 Task: Look for space in Hasanpur, India from 11th June, 2023 to 17th June, 2023 for 1 adult in price range Rs.5000 to Rs.12000. Place can be private room with 1  bedroom having 1 bed and 1 bathroom. Property type can be house, flat, guest house, hotel. Booking option can be shelf check-in. Required host language is English.
Action: Mouse moved to (425, 98)
Screenshot: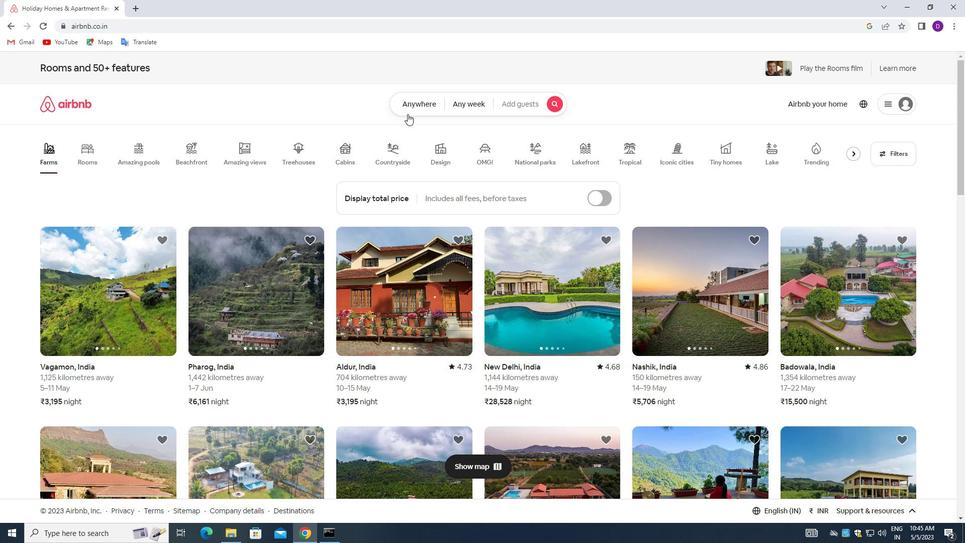 
Action: Mouse pressed left at (425, 98)
Screenshot: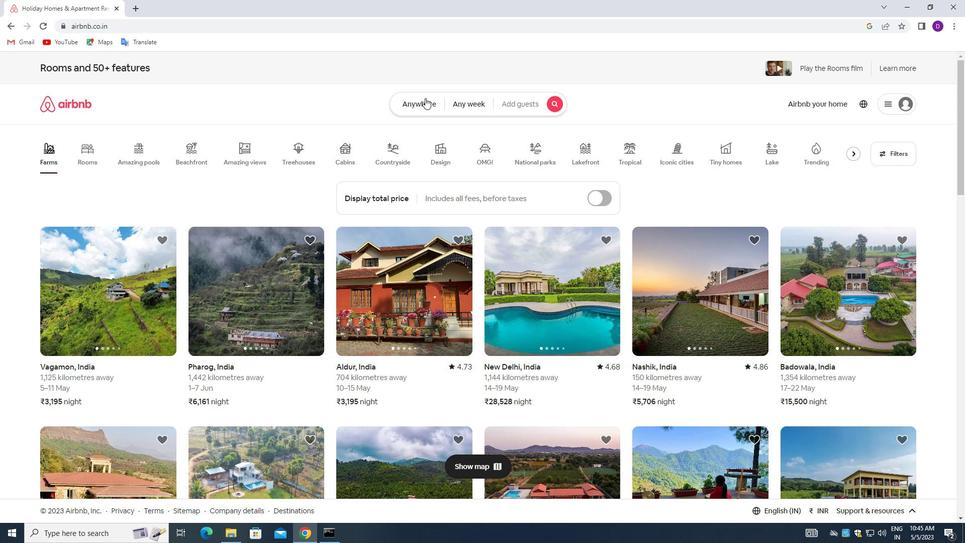 
Action: Mouse moved to (393, 140)
Screenshot: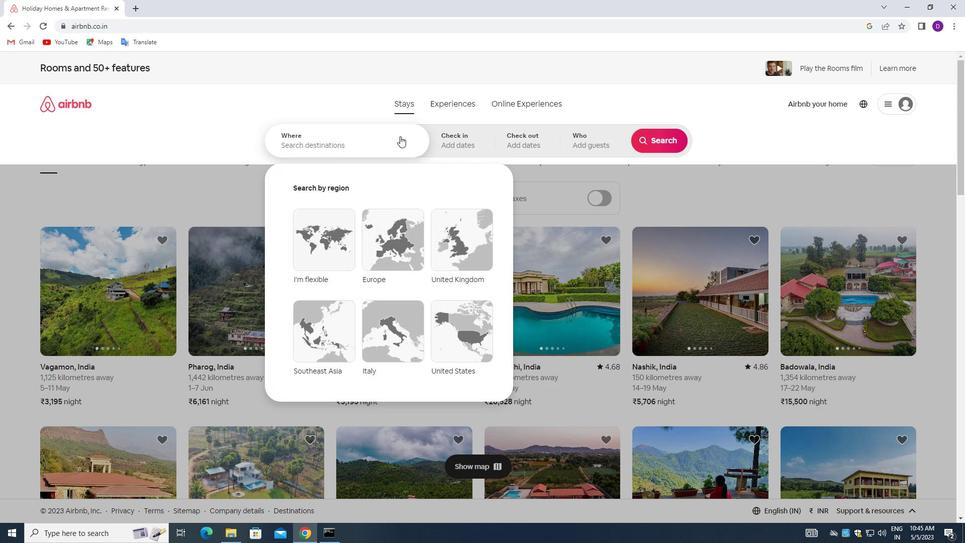 
Action: Mouse pressed left at (393, 140)
Screenshot: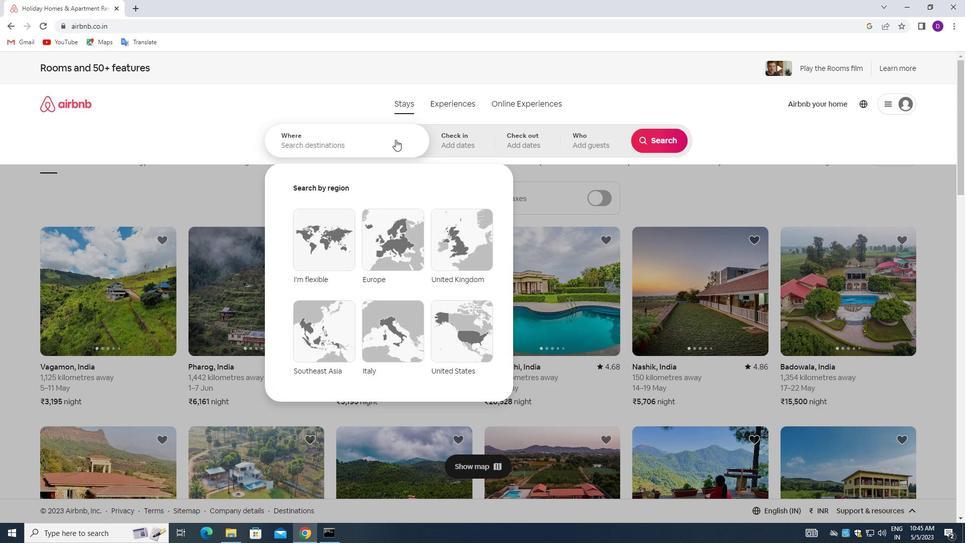
Action: Mouse moved to (239, 117)
Screenshot: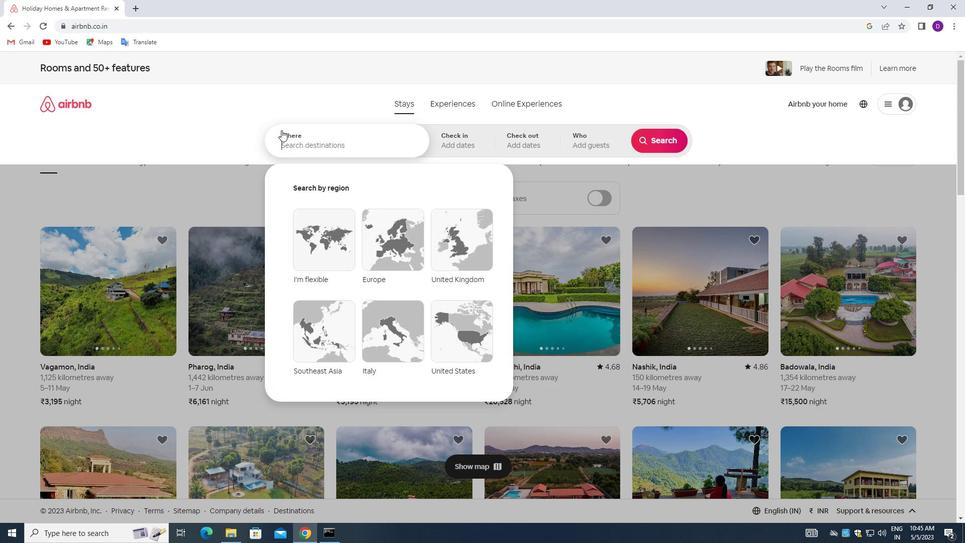 
Action: Key pressed <Key.shift>HASA
Screenshot: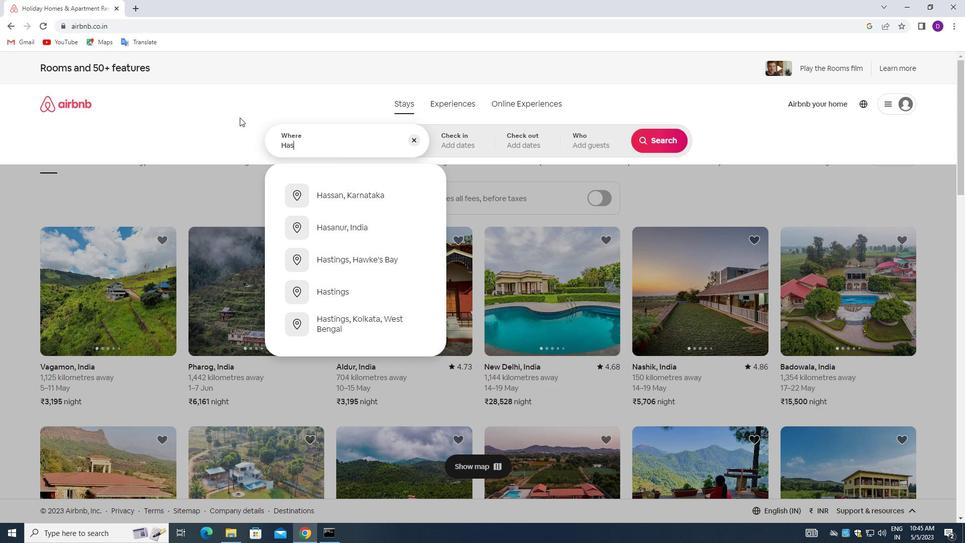 
Action: Mouse moved to (239, 117)
Screenshot: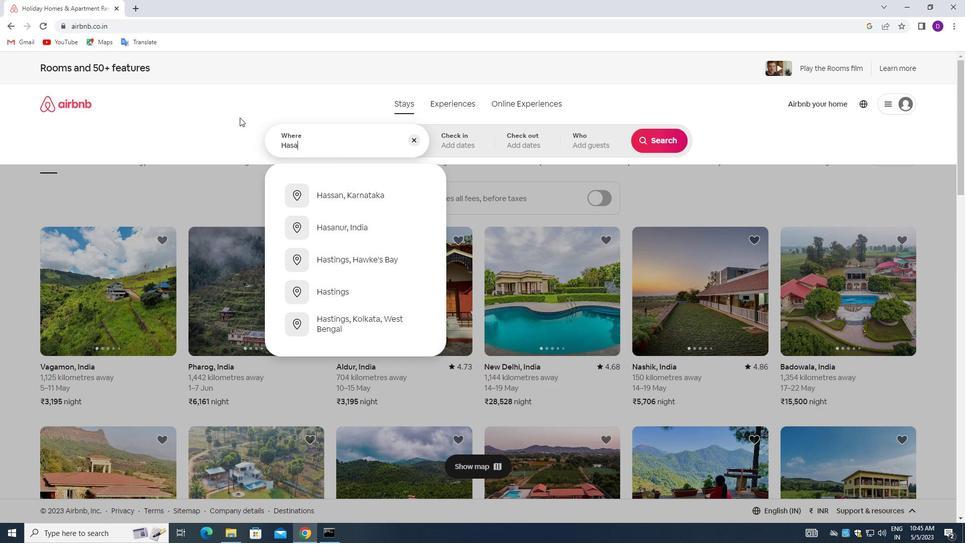 
Action: Key pressed NPUR,<Key.space><Key.shift>INDIA<Key.enter>
Screenshot: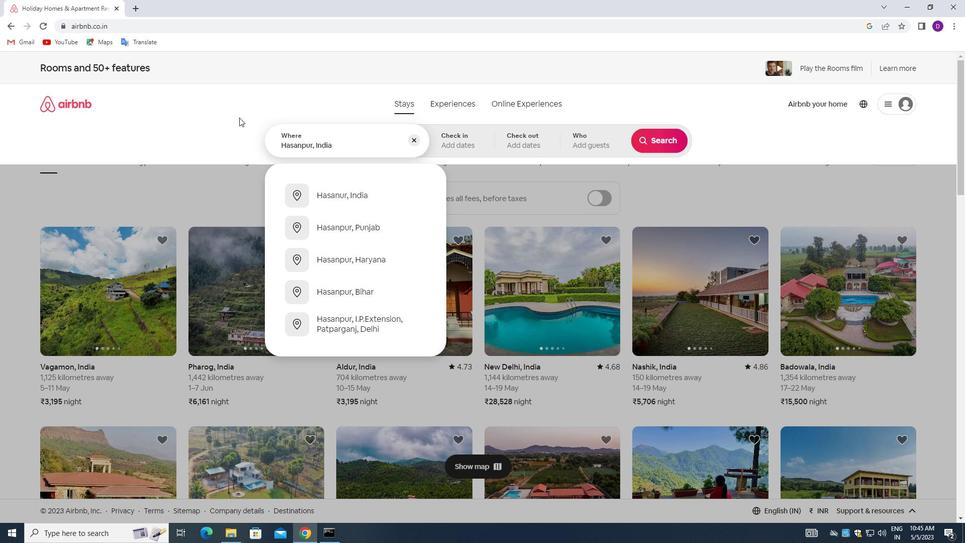 
Action: Mouse moved to (510, 309)
Screenshot: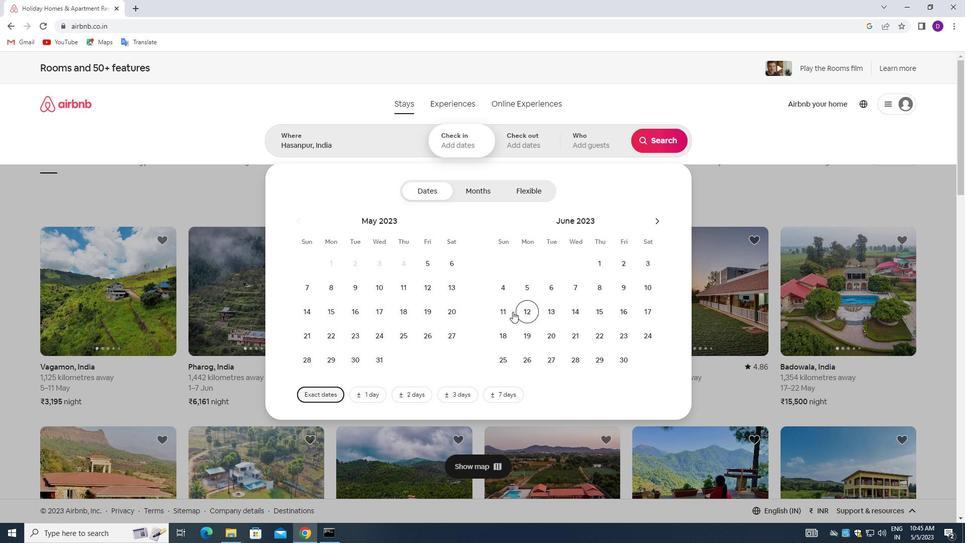 
Action: Mouse pressed left at (510, 309)
Screenshot: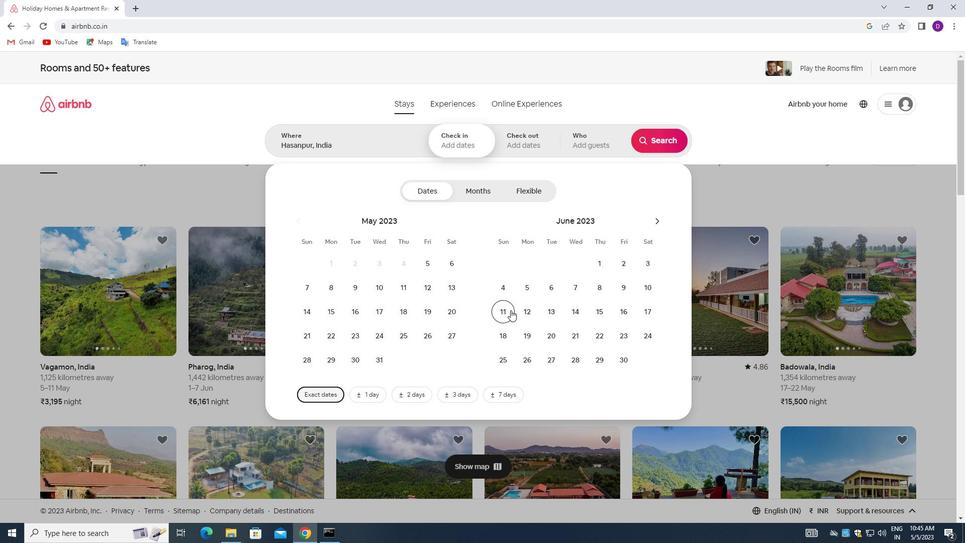 
Action: Mouse moved to (644, 314)
Screenshot: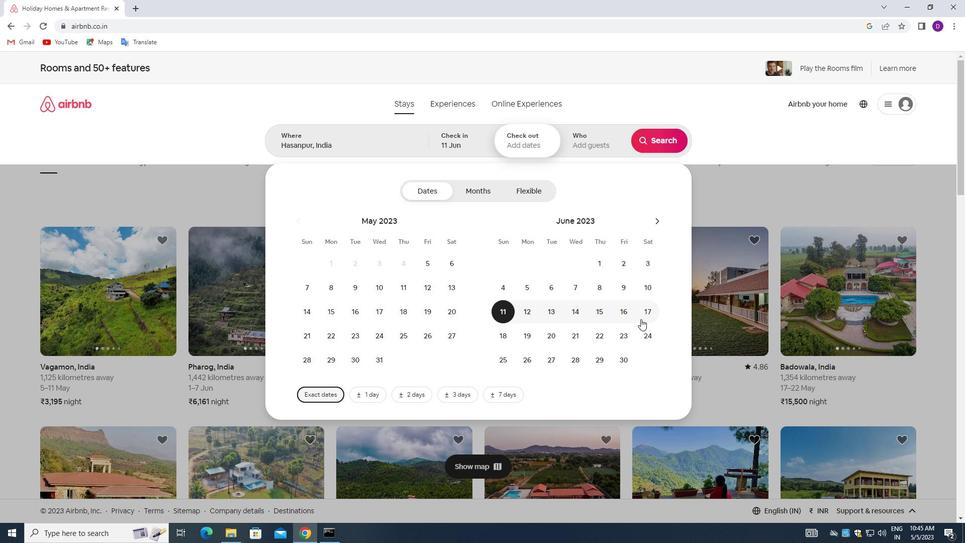 
Action: Mouse pressed left at (644, 314)
Screenshot: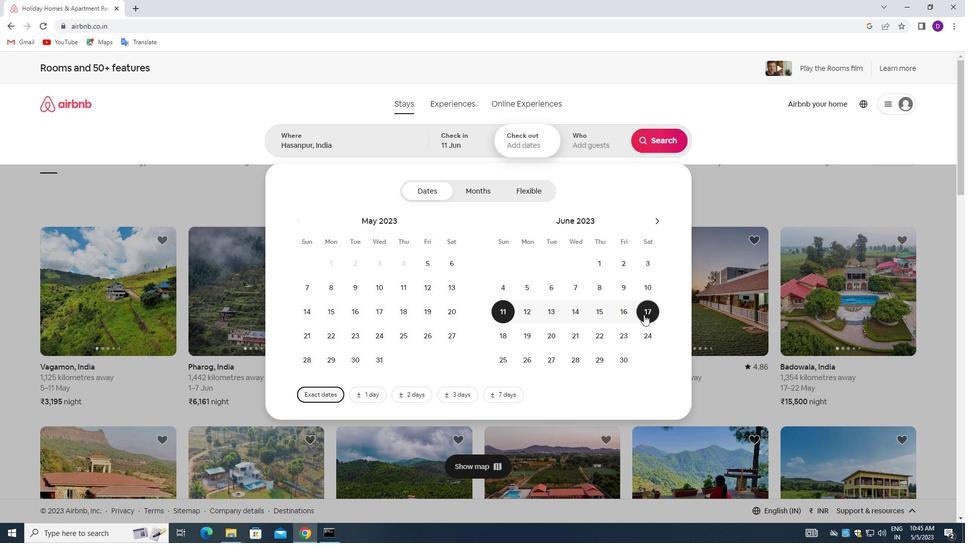 
Action: Mouse moved to (586, 143)
Screenshot: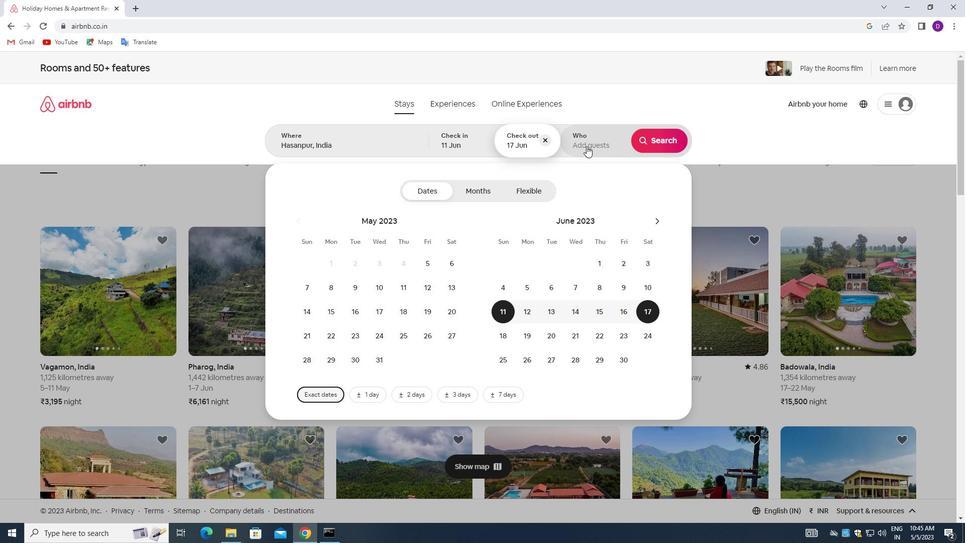 
Action: Mouse pressed left at (586, 143)
Screenshot: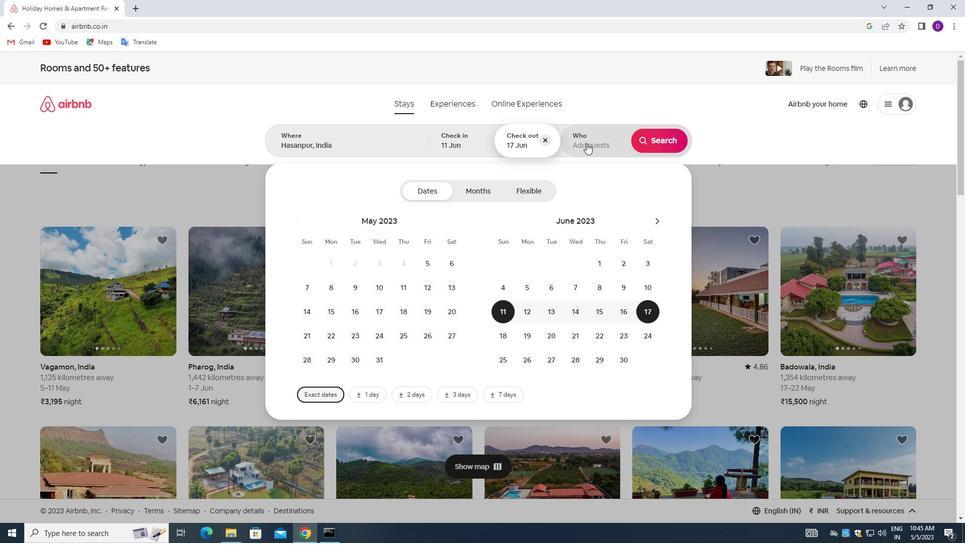 
Action: Mouse moved to (660, 194)
Screenshot: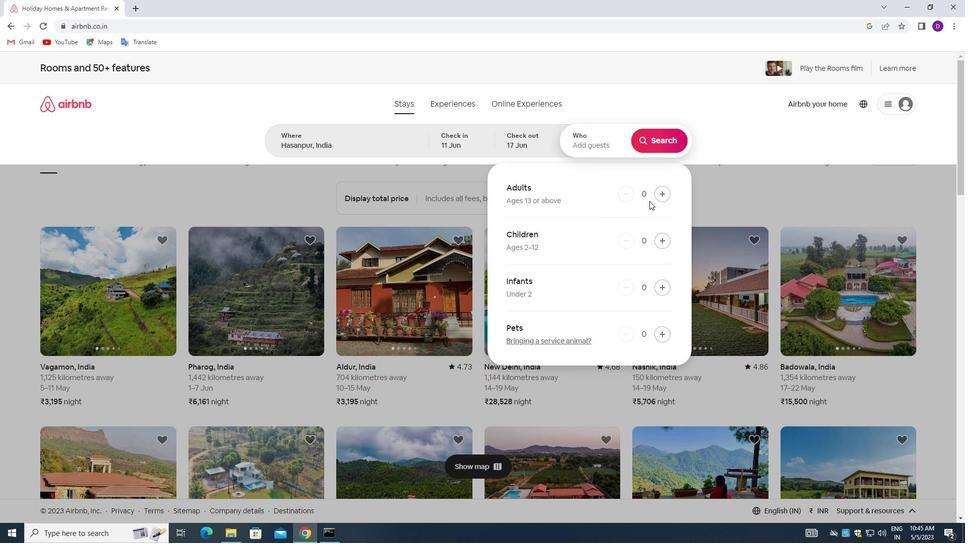 
Action: Mouse pressed left at (660, 194)
Screenshot: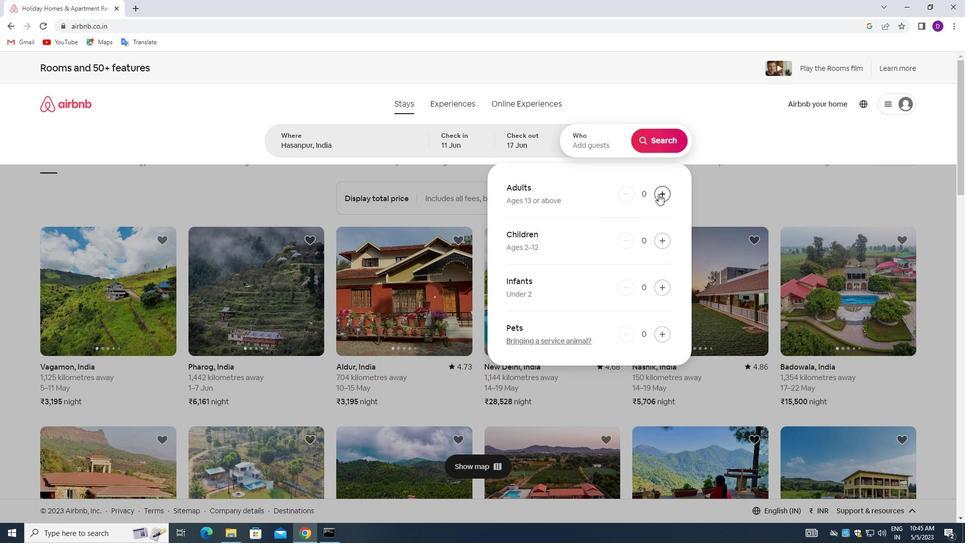 
Action: Mouse moved to (657, 143)
Screenshot: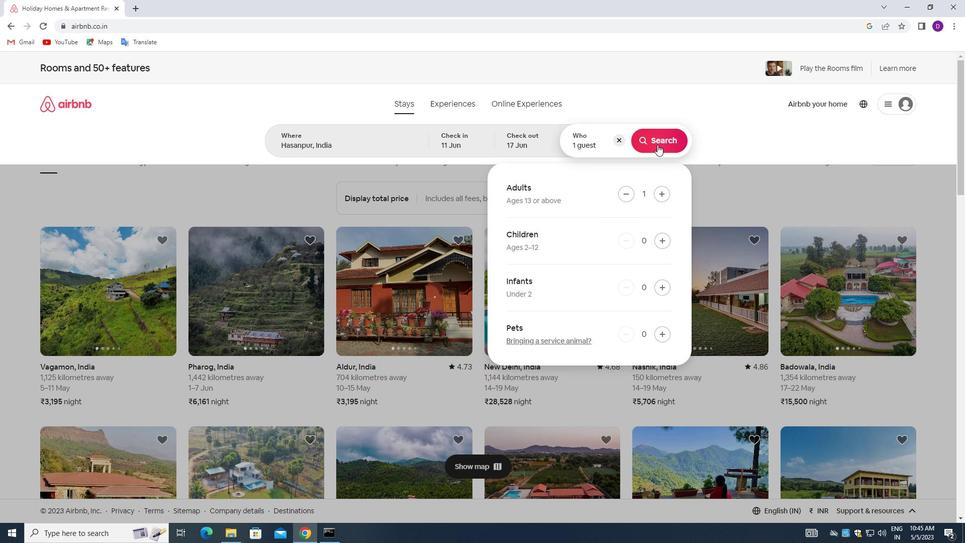 
Action: Mouse pressed left at (657, 143)
Screenshot: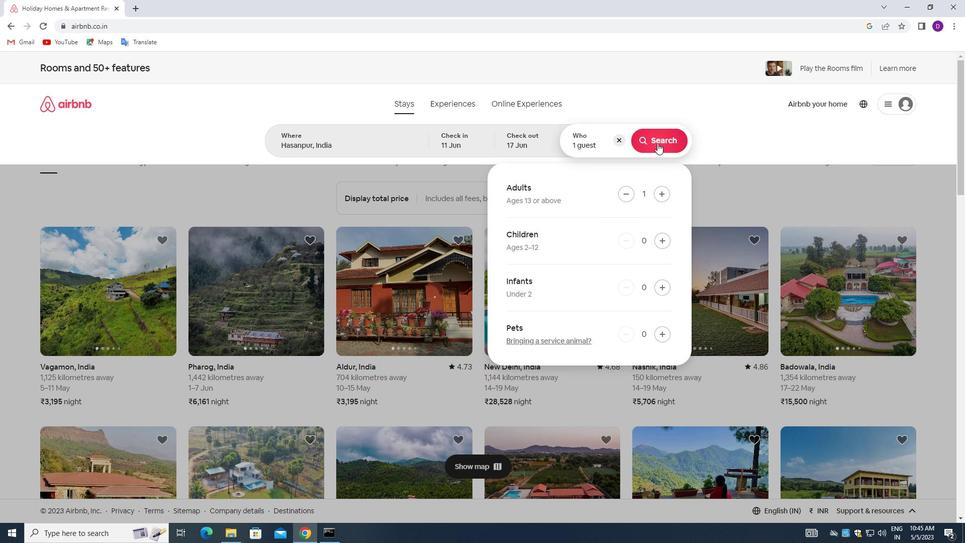 
Action: Mouse moved to (908, 107)
Screenshot: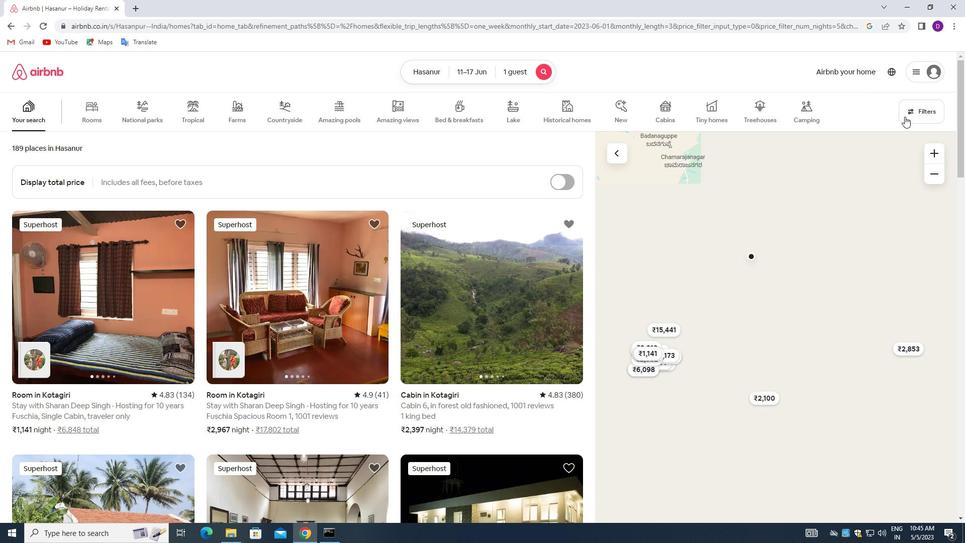 
Action: Mouse pressed left at (908, 107)
Screenshot: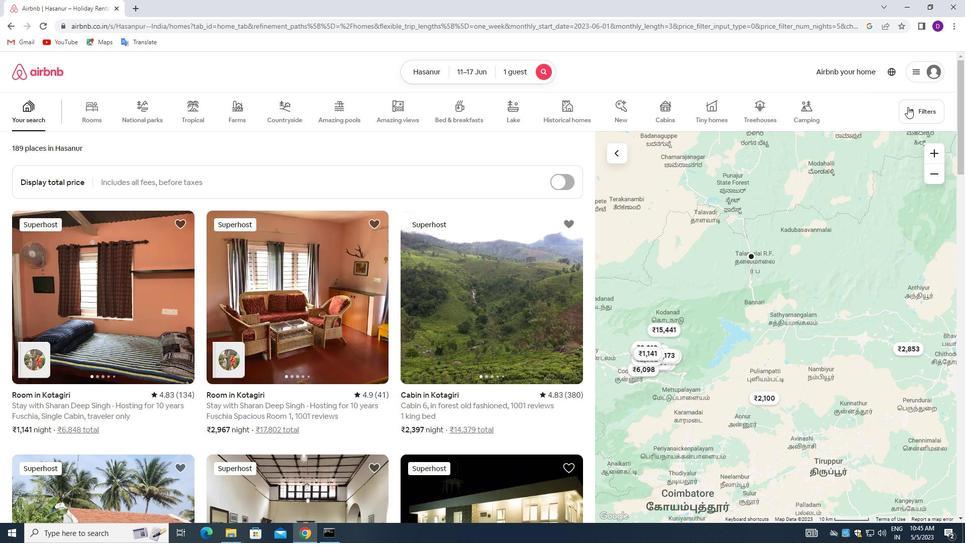 
Action: Mouse moved to (349, 355)
Screenshot: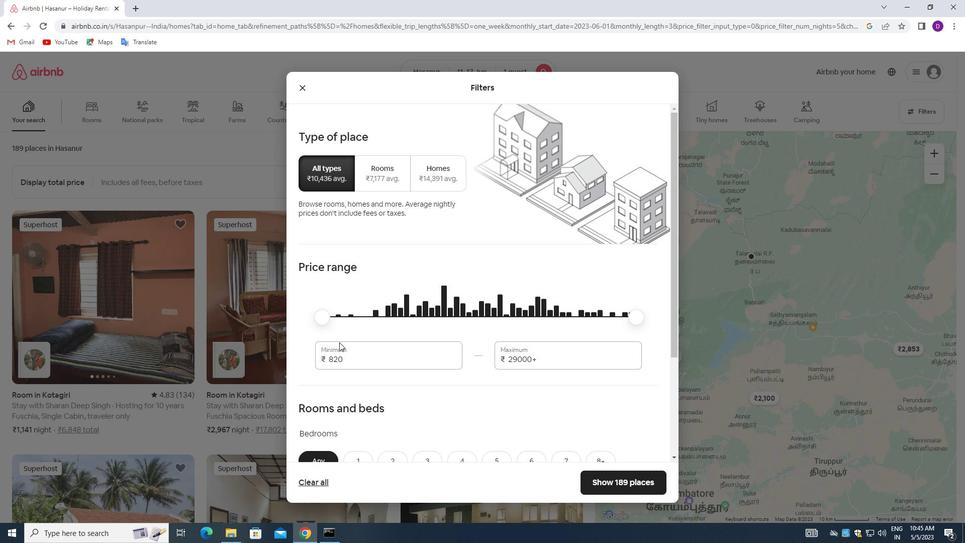 
Action: Mouse pressed left at (349, 355)
Screenshot: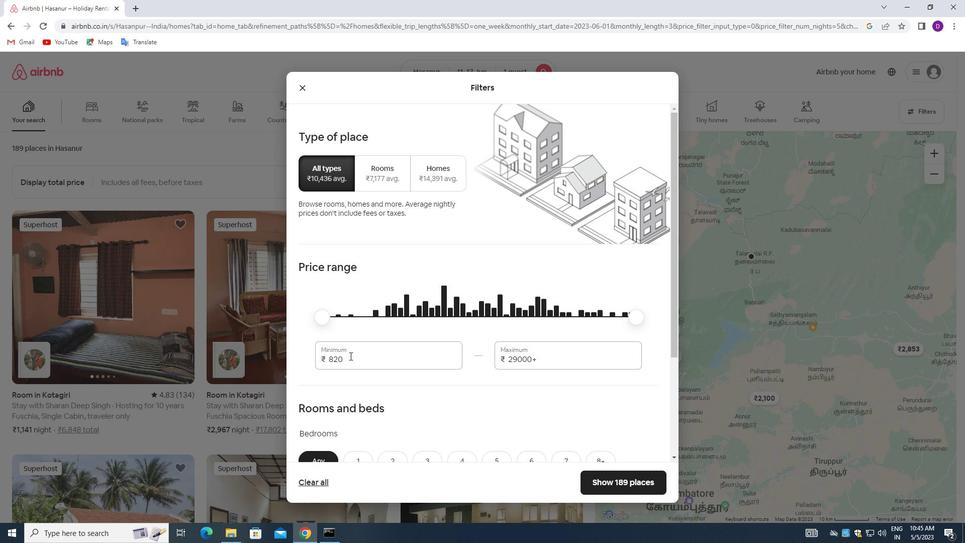 
Action: Mouse pressed left at (349, 355)
Screenshot: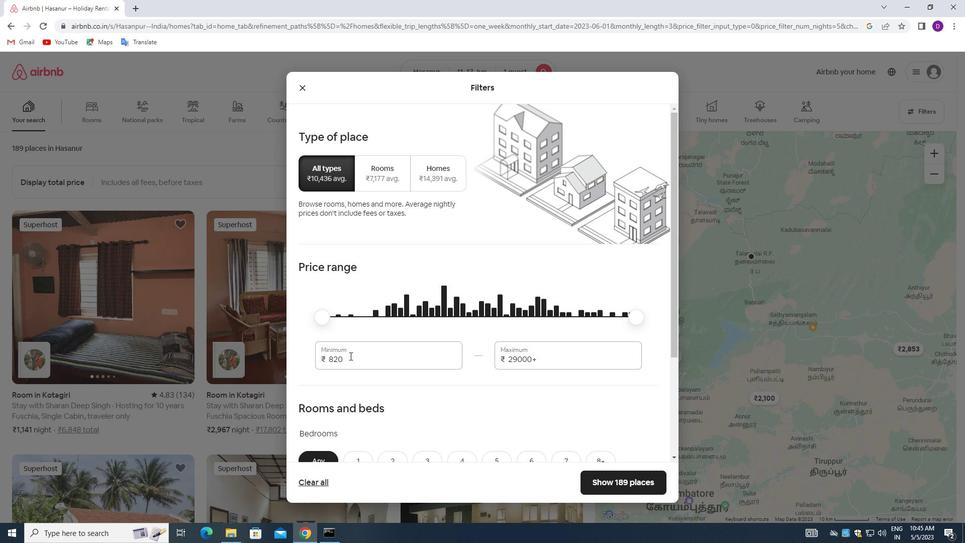 
Action: Key pressed 5000<Key.tab>12000
Screenshot: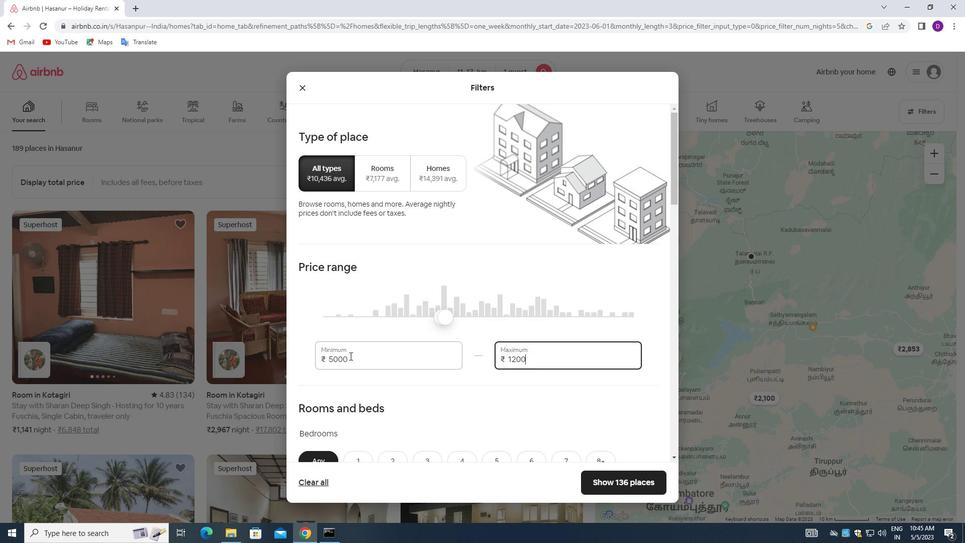 
Action: Mouse moved to (367, 382)
Screenshot: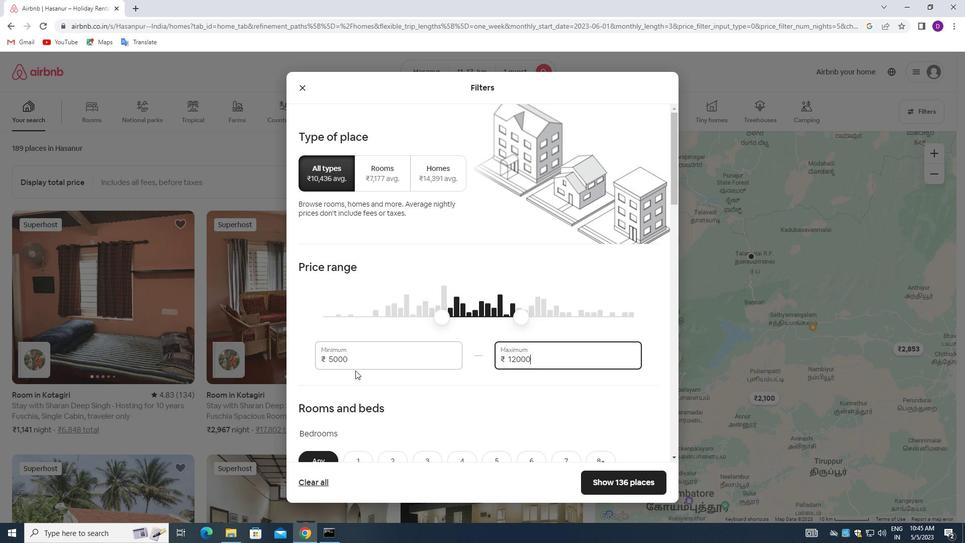 
Action: Mouse scrolled (367, 382) with delta (0, 0)
Screenshot: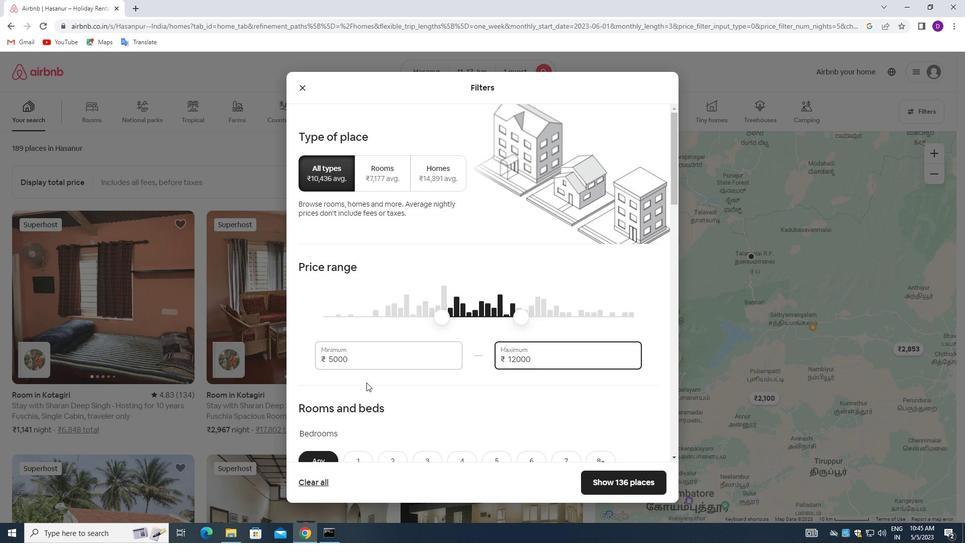 
Action: Mouse scrolled (367, 382) with delta (0, 0)
Screenshot: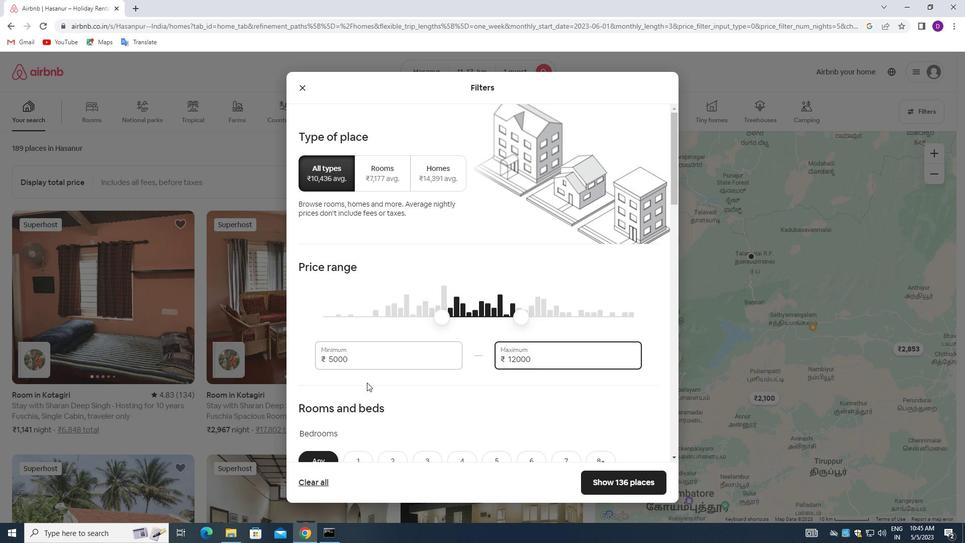 
Action: Mouse moved to (373, 382)
Screenshot: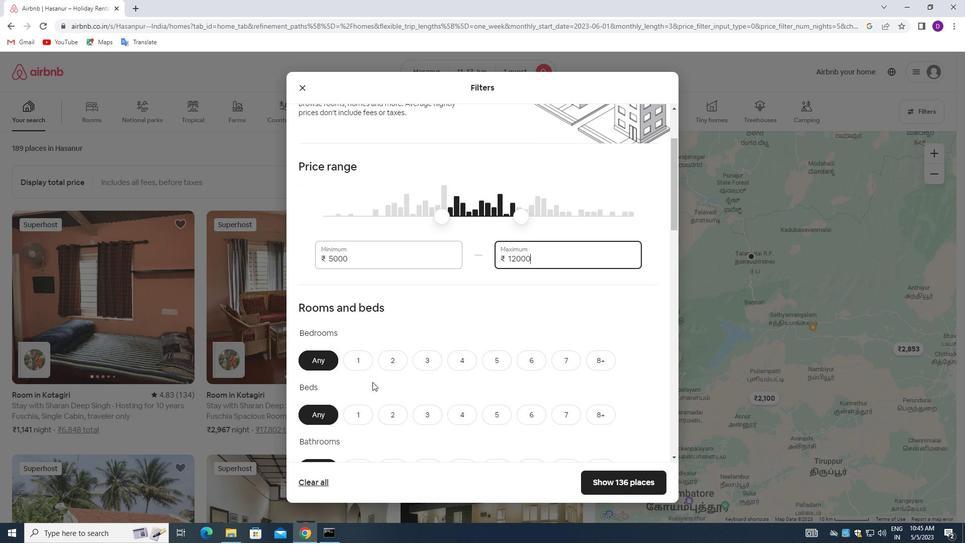 
Action: Mouse scrolled (373, 381) with delta (0, 0)
Screenshot: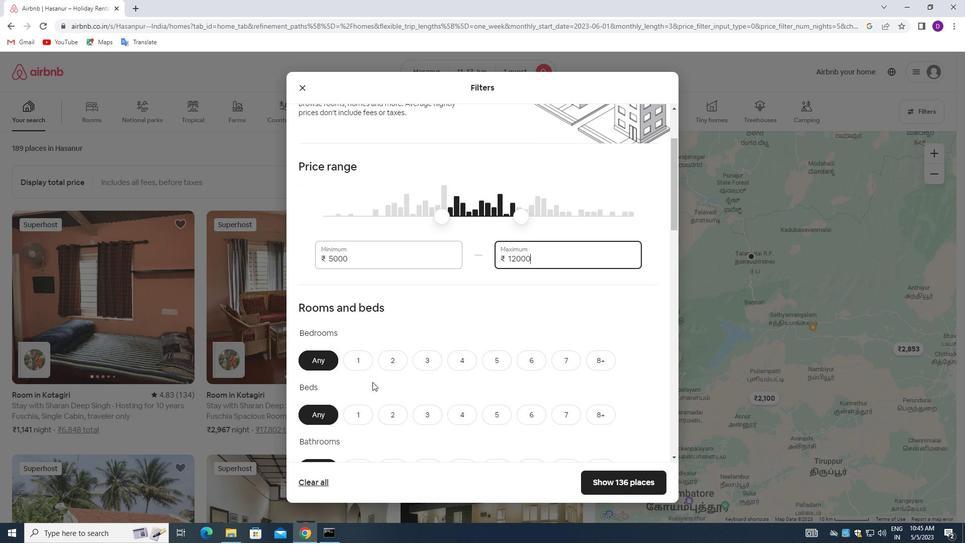 
Action: Mouse scrolled (373, 381) with delta (0, 0)
Screenshot: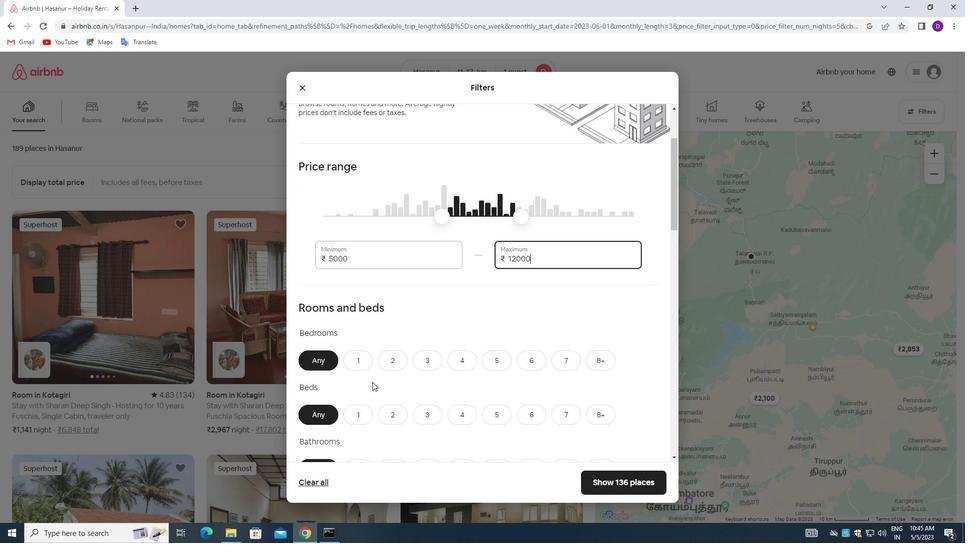 
Action: Mouse scrolled (373, 381) with delta (0, 0)
Screenshot: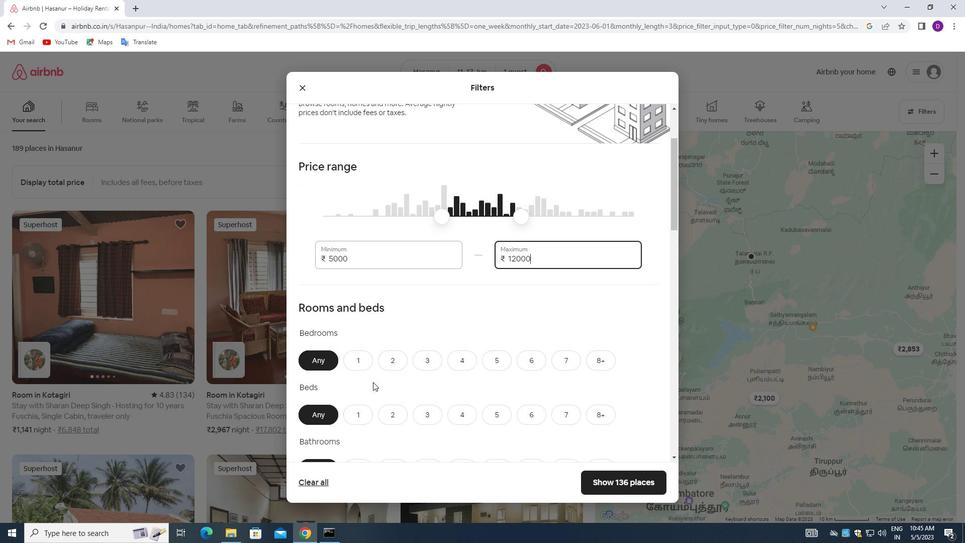 
Action: Mouse moved to (353, 215)
Screenshot: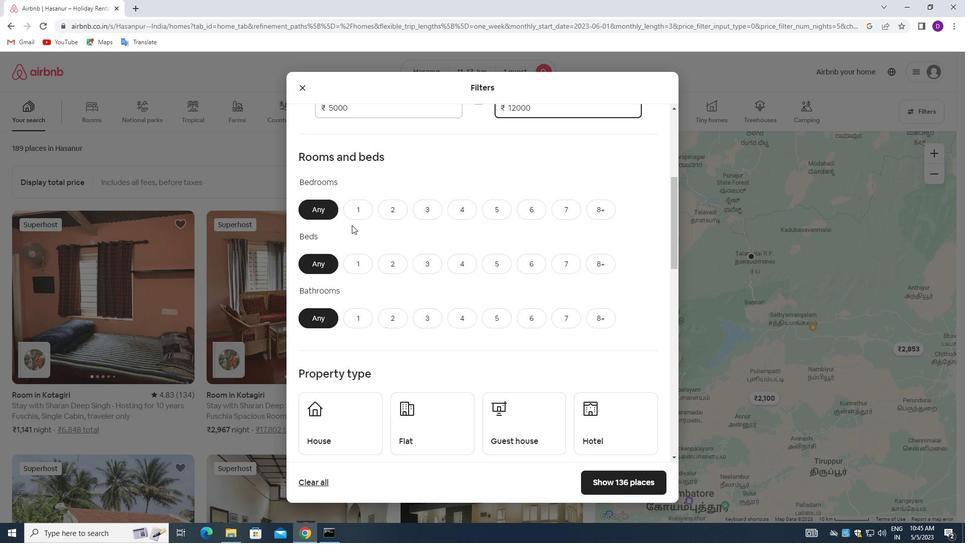 
Action: Mouse pressed left at (353, 215)
Screenshot: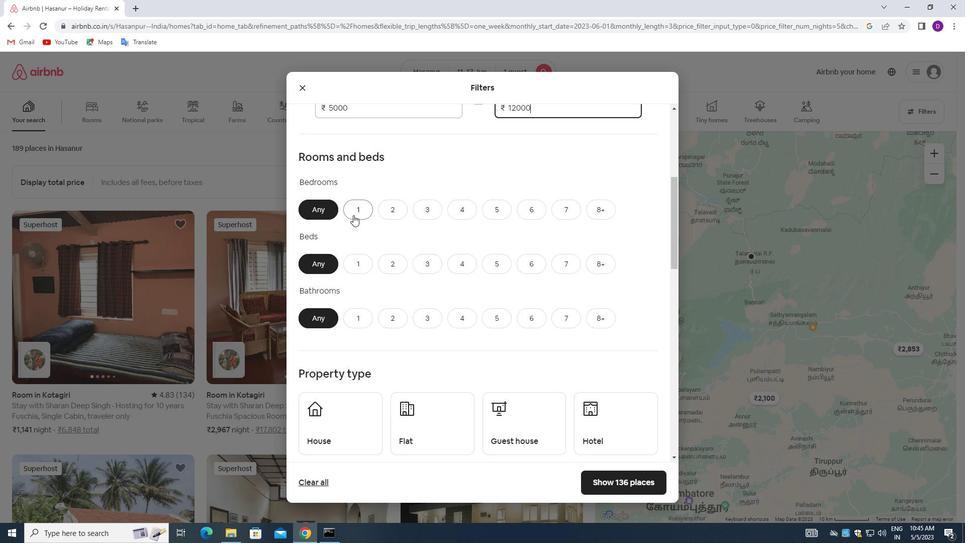 
Action: Mouse moved to (367, 263)
Screenshot: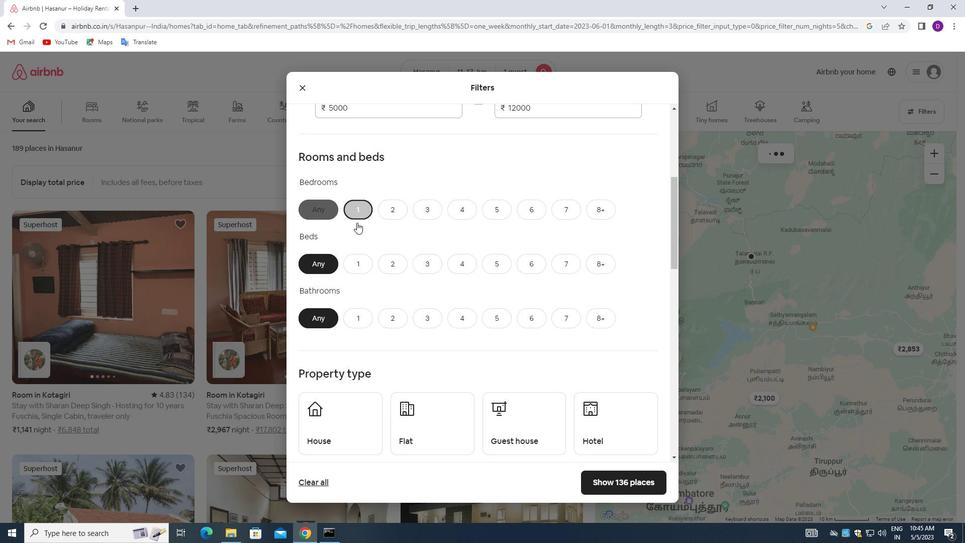
Action: Mouse pressed left at (367, 263)
Screenshot: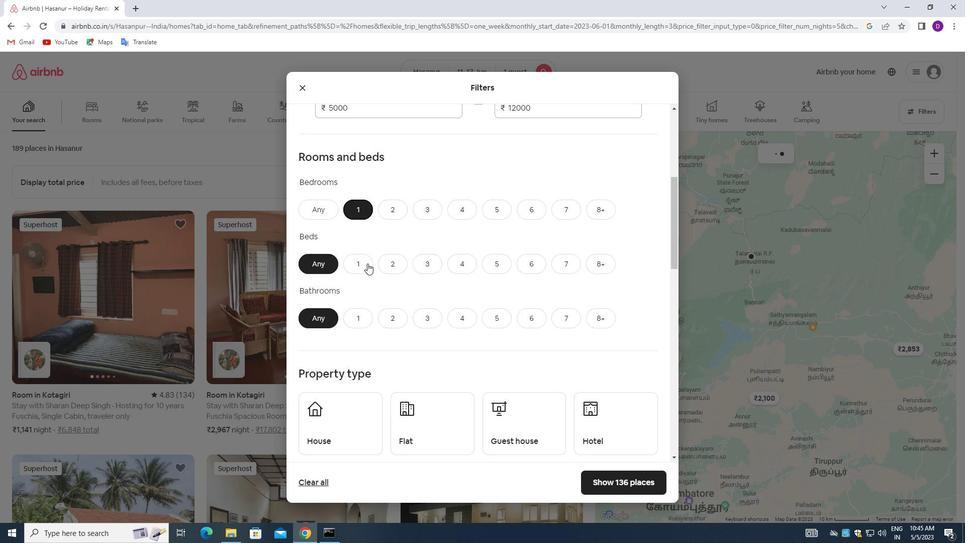 
Action: Mouse moved to (359, 315)
Screenshot: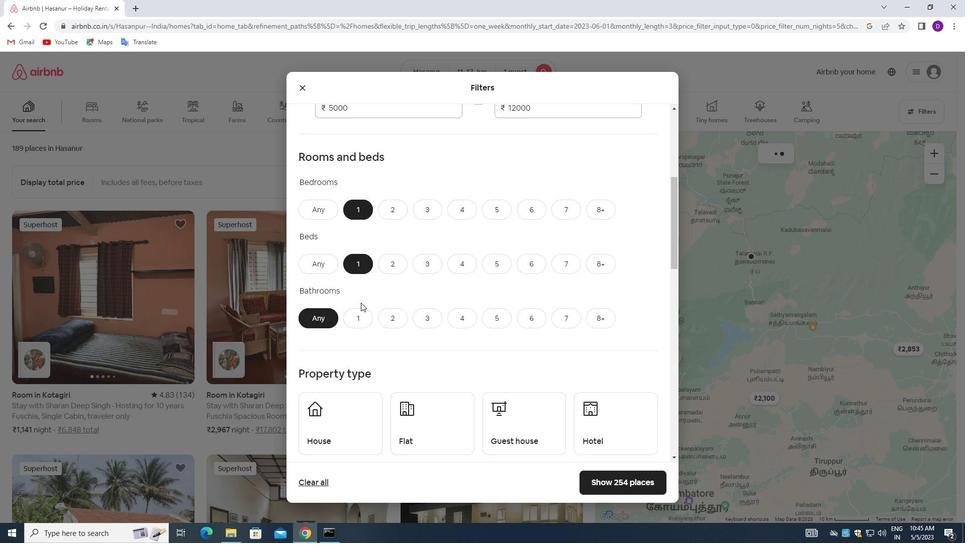 
Action: Mouse pressed left at (359, 315)
Screenshot: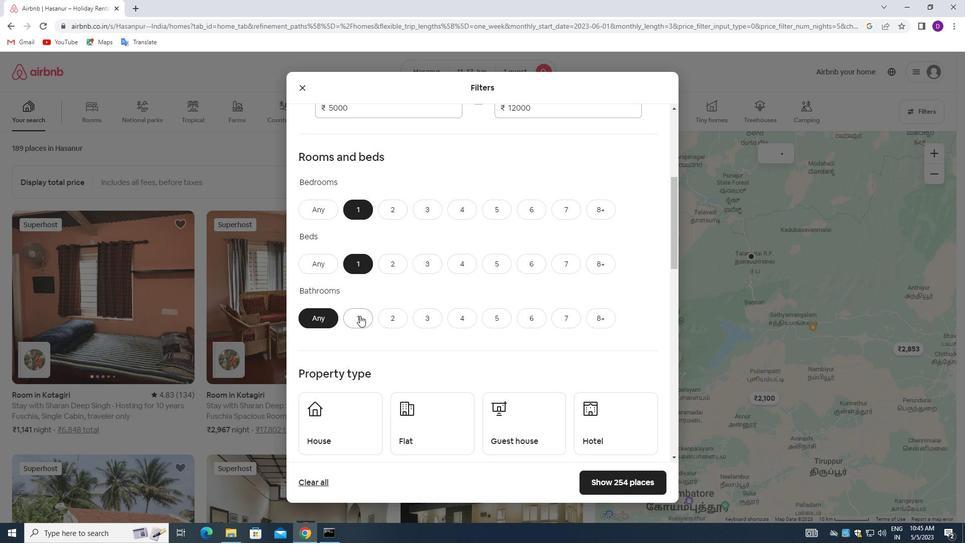 
Action: Mouse moved to (409, 297)
Screenshot: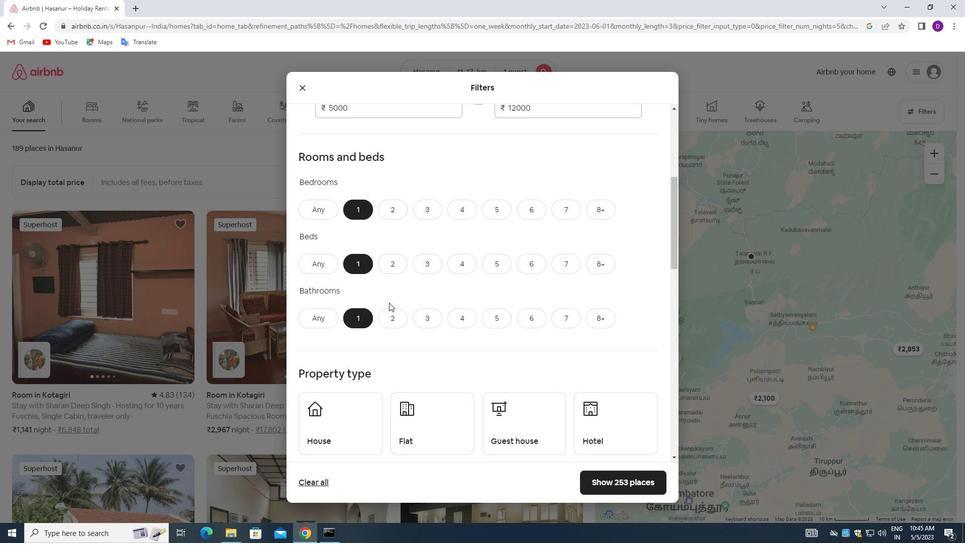 
Action: Mouse scrolled (409, 296) with delta (0, 0)
Screenshot: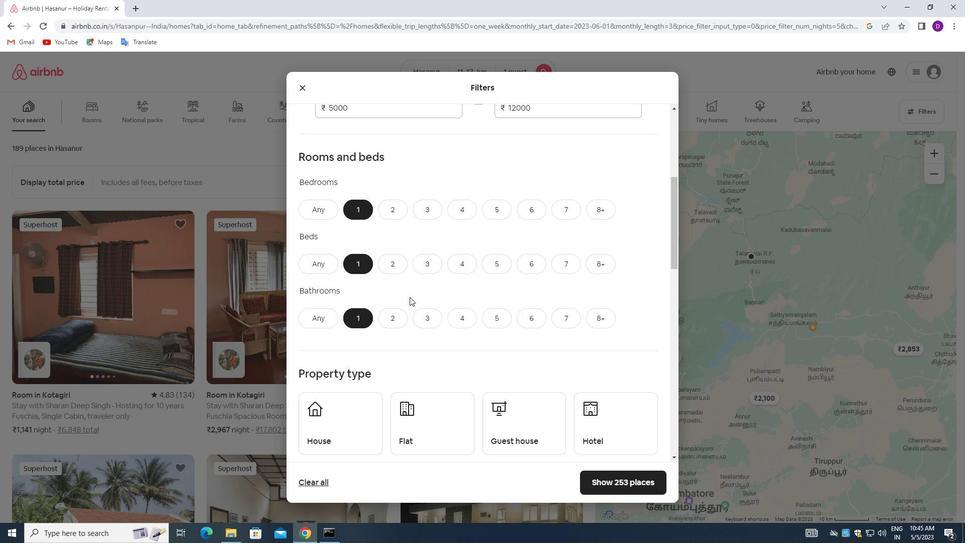 
Action: Mouse scrolled (409, 296) with delta (0, 0)
Screenshot: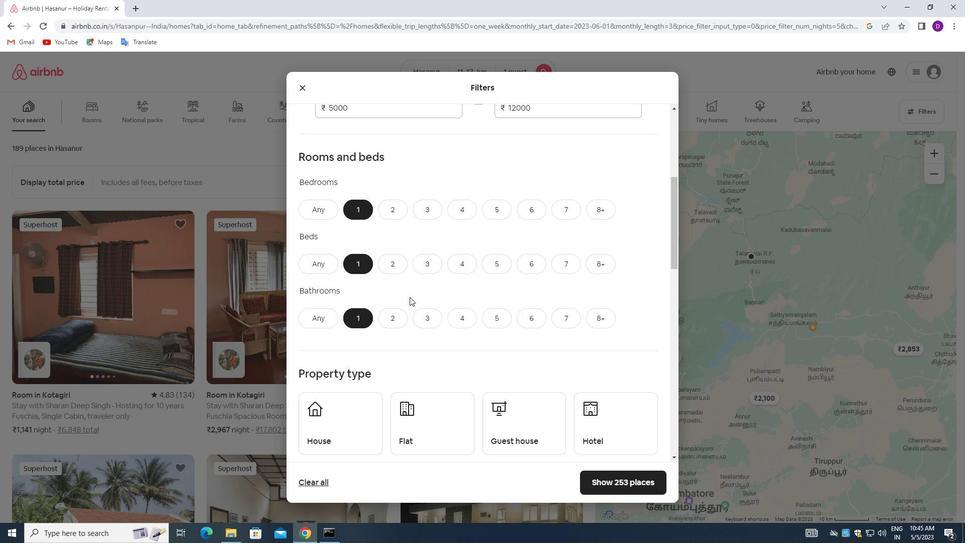 
Action: Mouse scrolled (409, 296) with delta (0, 0)
Screenshot: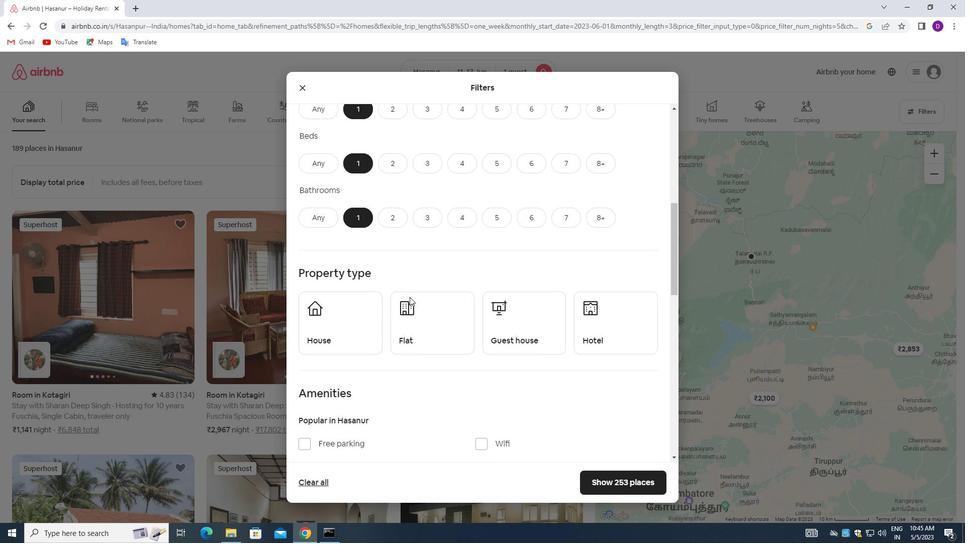 
Action: Mouse scrolled (409, 296) with delta (0, 0)
Screenshot: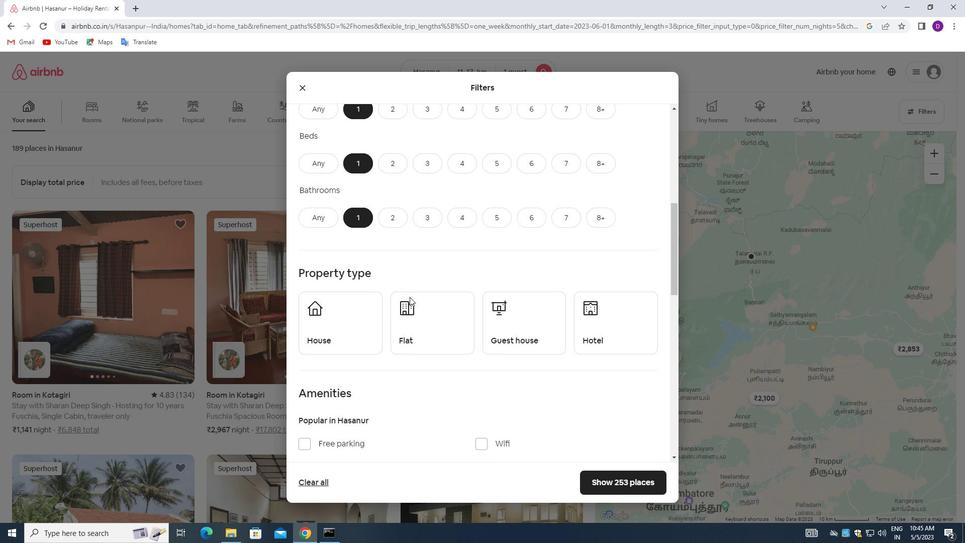 
Action: Mouse moved to (331, 245)
Screenshot: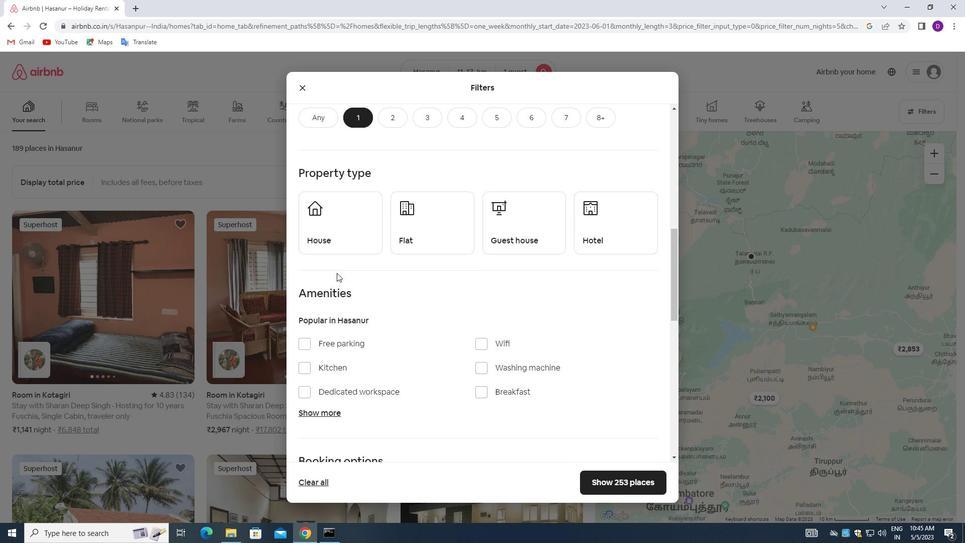 
Action: Mouse pressed left at (331, 245)
Screenshot: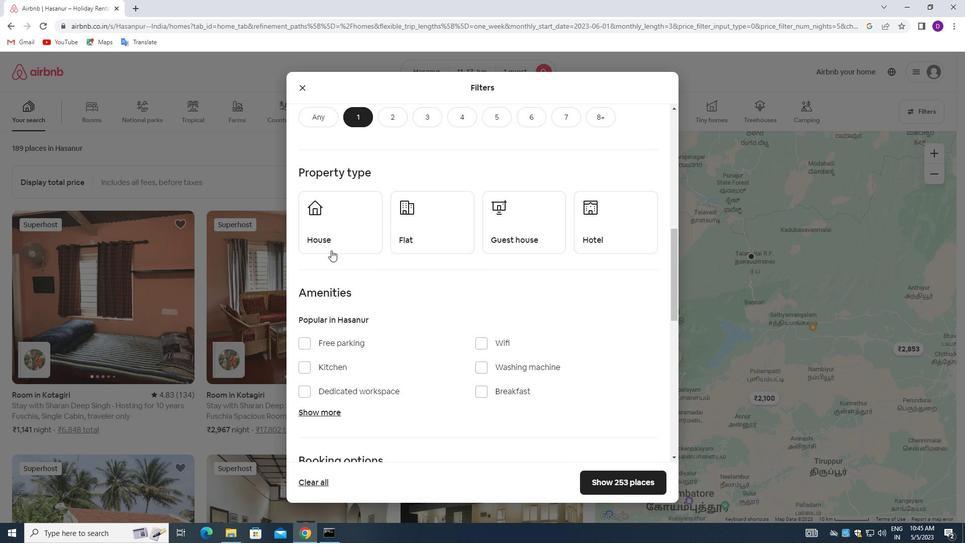 
Action: Mouse moved to (413, 230)
Screenshot: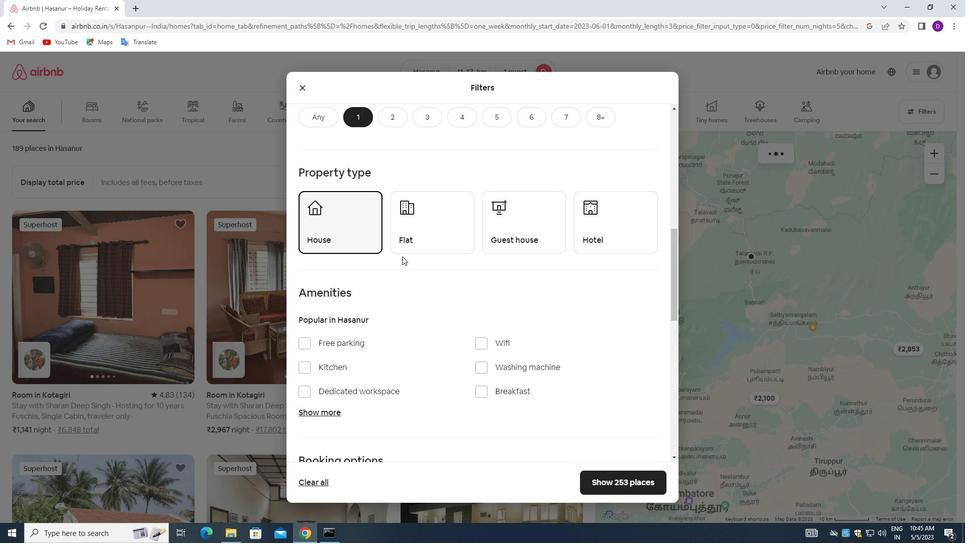
Action: Mouse pressed left at (413, 230)
Screenshot: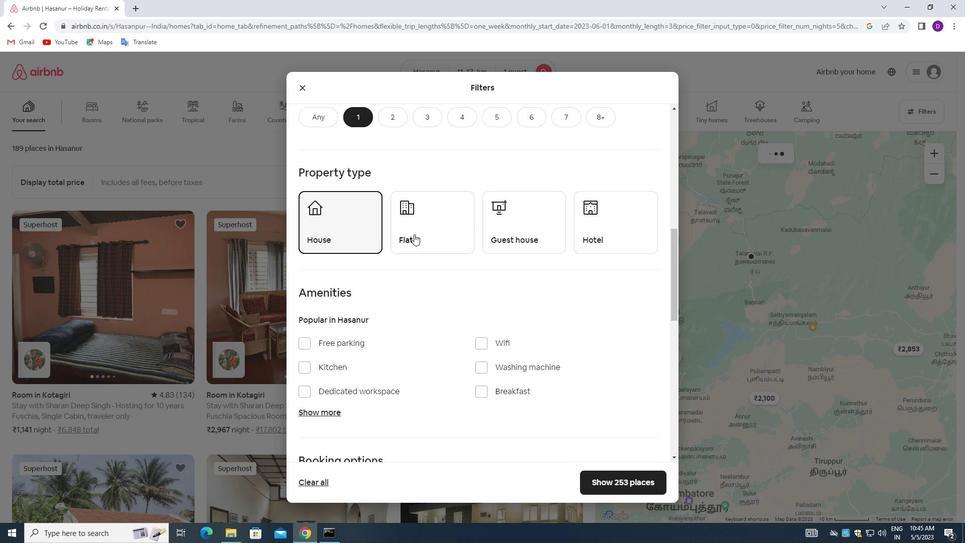 
Action: Mouse moved to (507, 226)
Screenshot: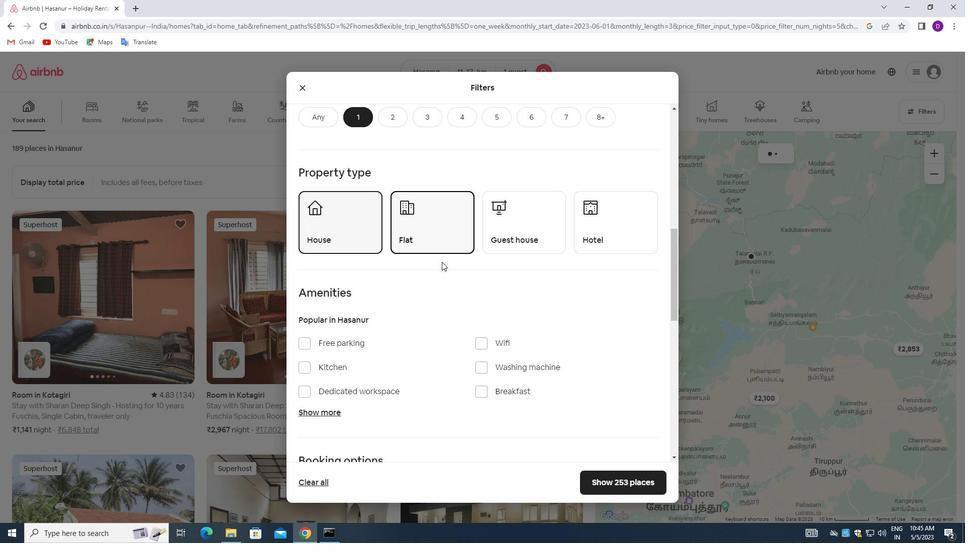 
Action: Mouse pressed left at (507, 226)
Screenshot: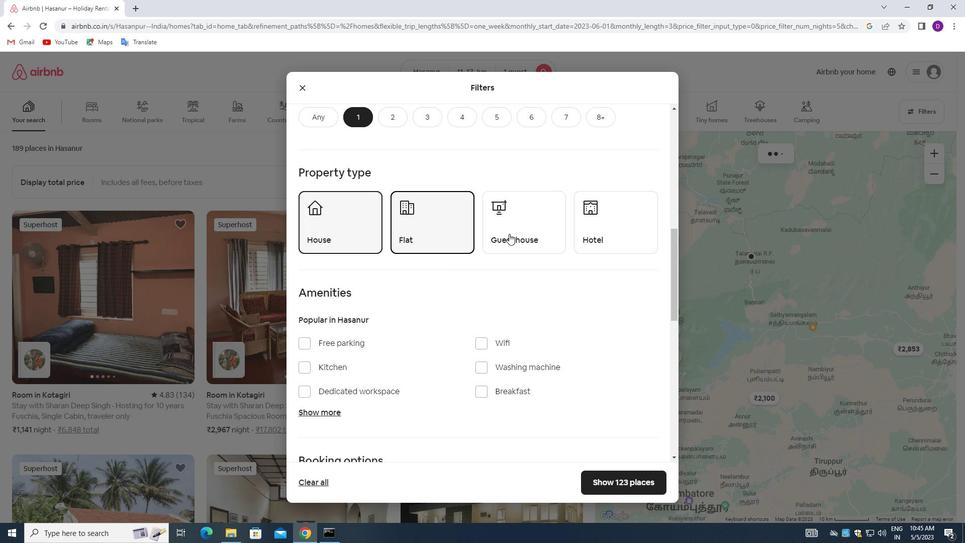
Action: Mouse moved to (588, 227)
Screenshot: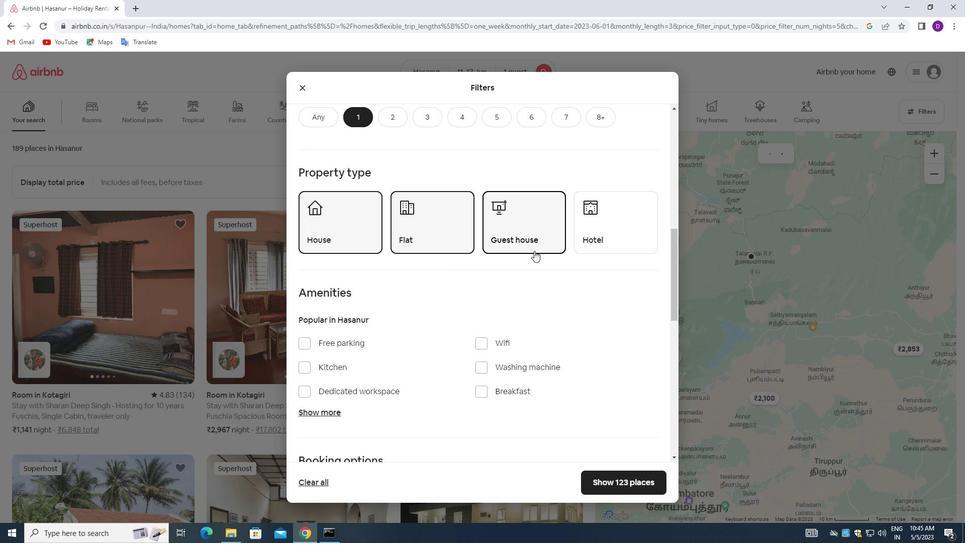 
Action: Mouse pressed left at (588, 227)
Screenshot: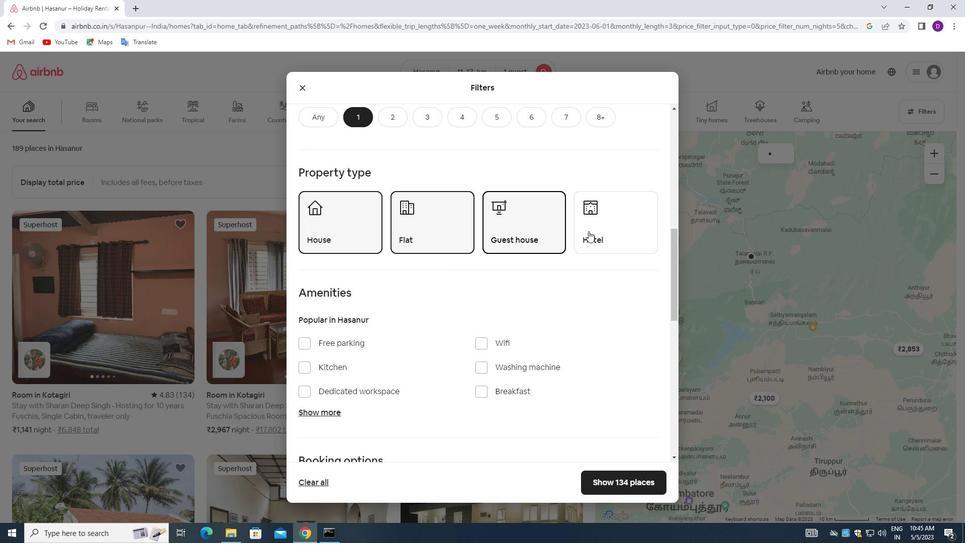 
Action: Mouse moved to (423, 292)
Screenshot: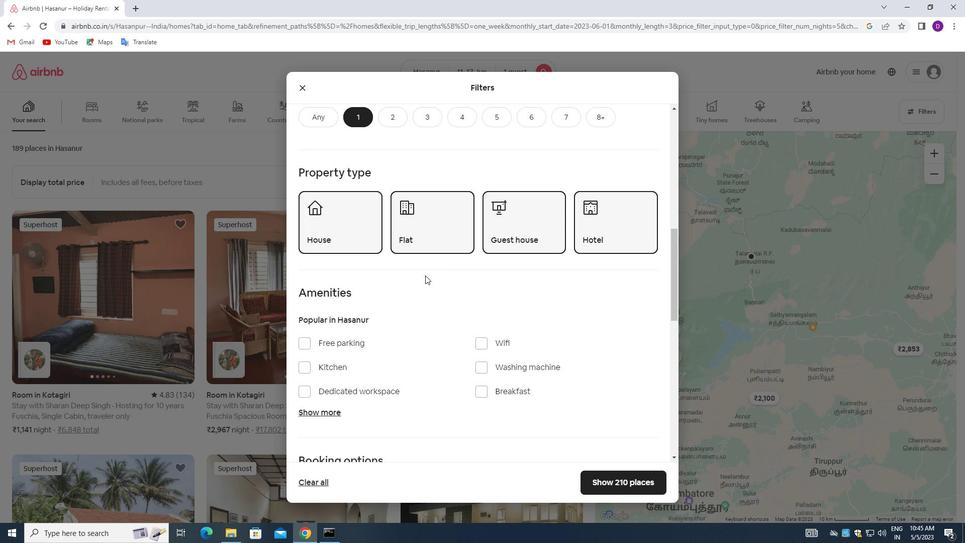 
Action: Mouse scrolled (423, 291) with delta (0, 0)
Screenshot: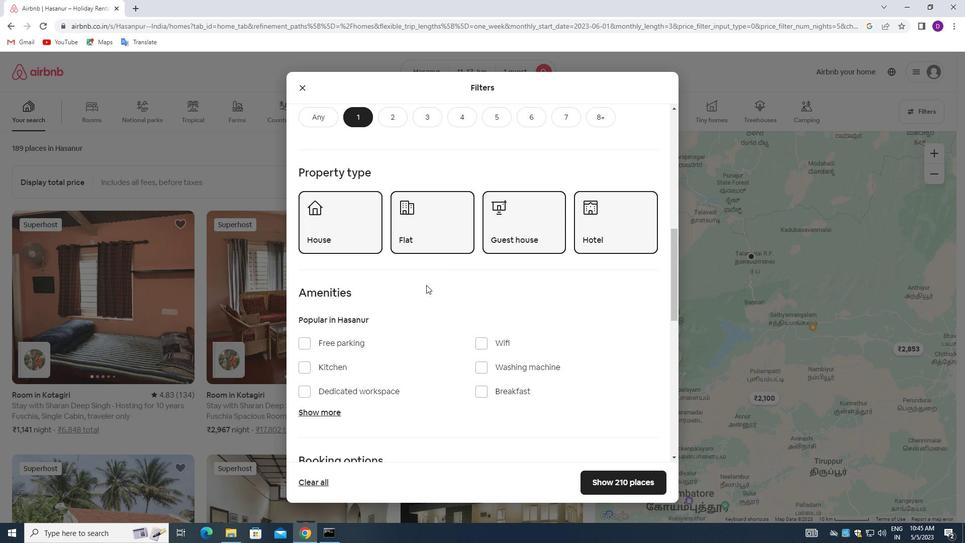 
Action: Mouse scrolled (423, 291) with delta (0, 0)
Screenshot: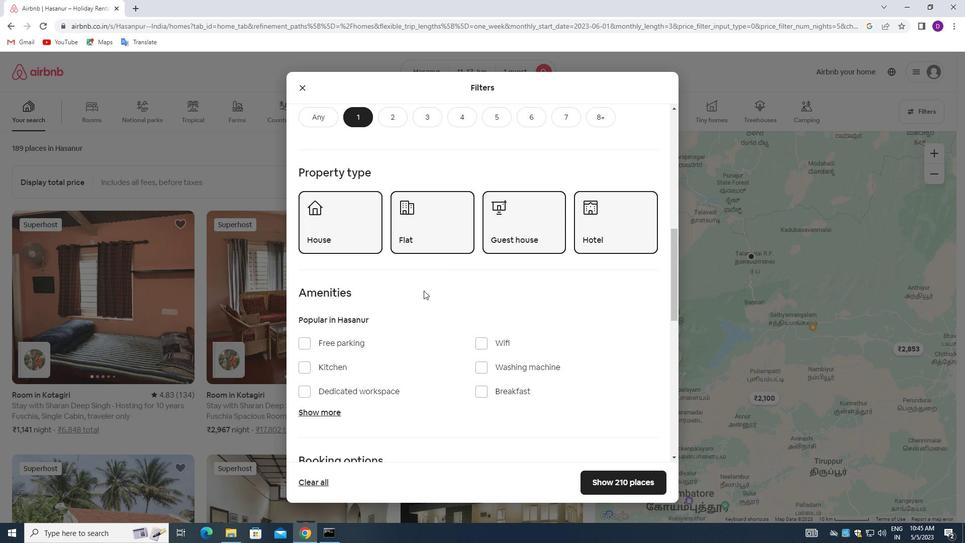 
Action: Mouse scrolled (423, 291) with delta (0, 0)
Screenshot: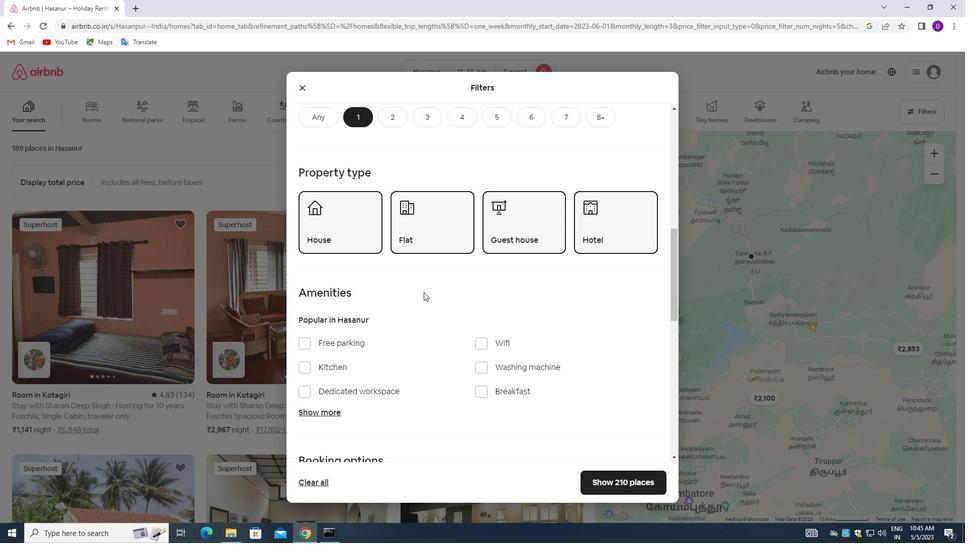 
Action: Mouse moved to (434, 303)
Screenshot: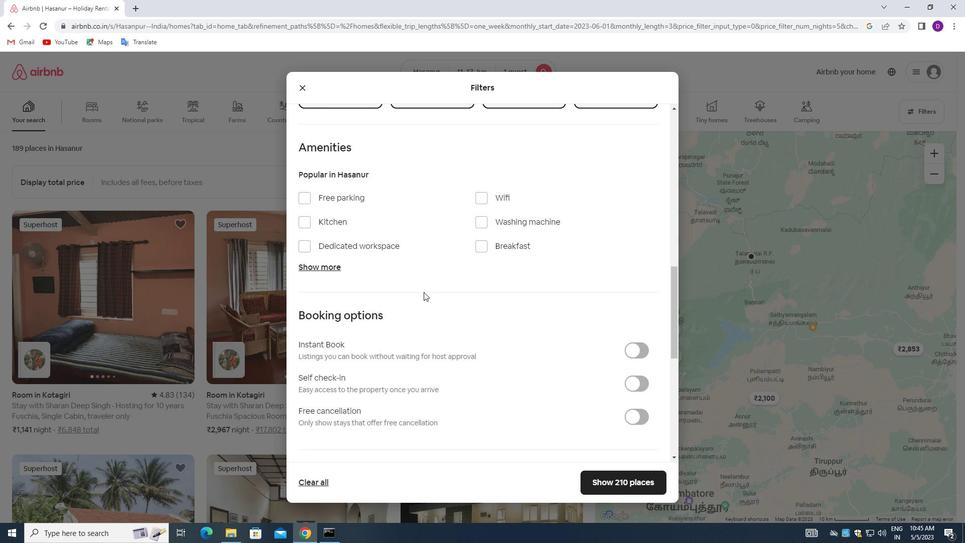 
Action: Mouse scrolled (434, 302) with delta (0, 0)
Screenshot: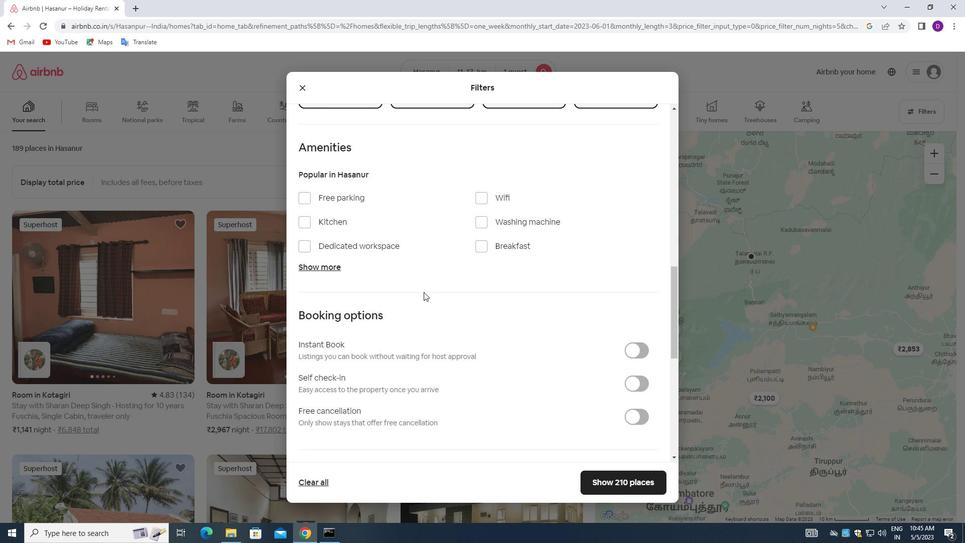 
Action: Mouse moved to (437, 305)
Screenshot: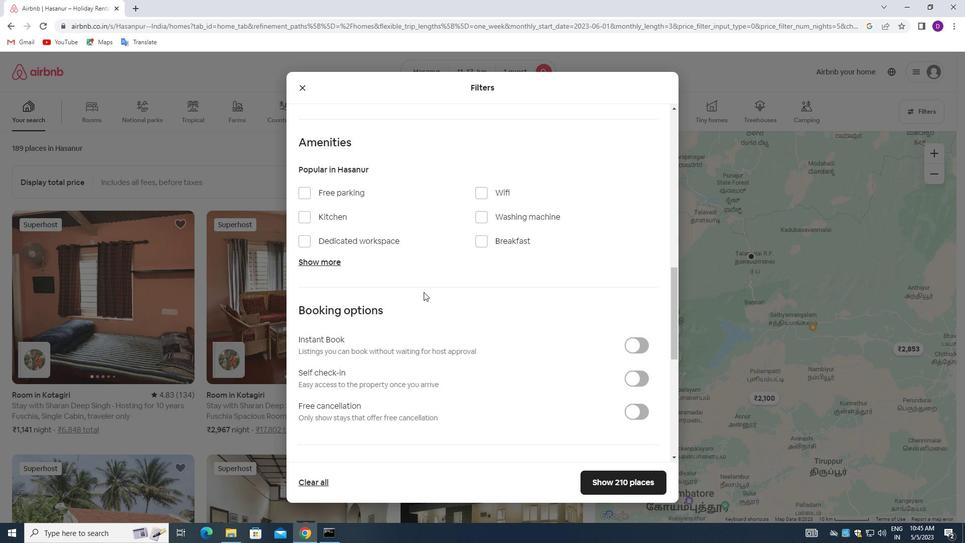 
Action: Mouse scrolled (437, 304) with delta (0, 0)
Screenshot: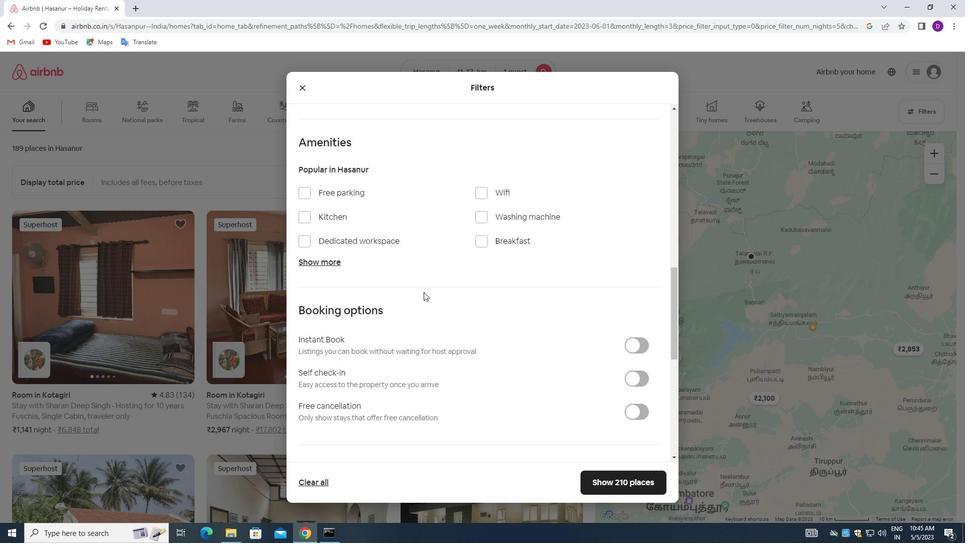
Action: Mouse moved to (633, 280)
Screenshot: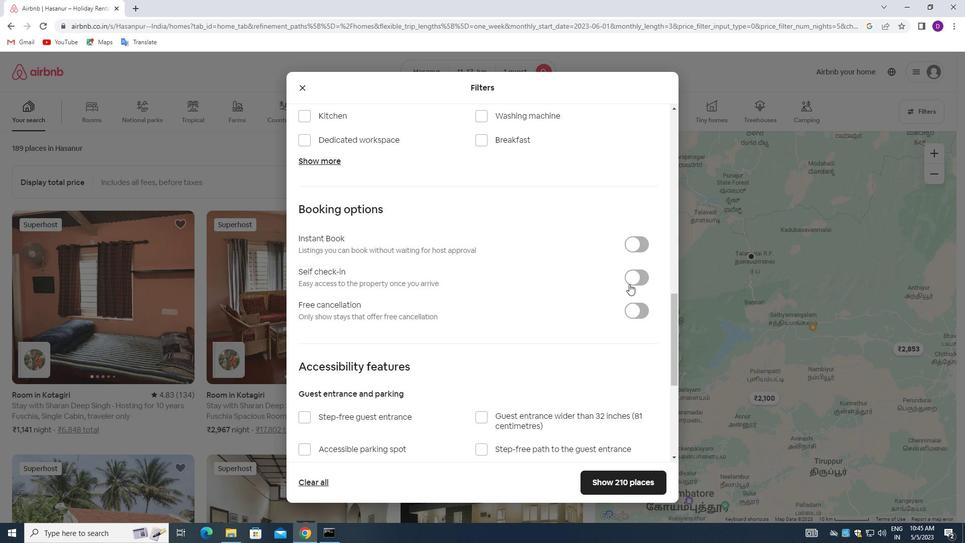 
Action: Mouse pressed left at (633, 280)
Screenshot: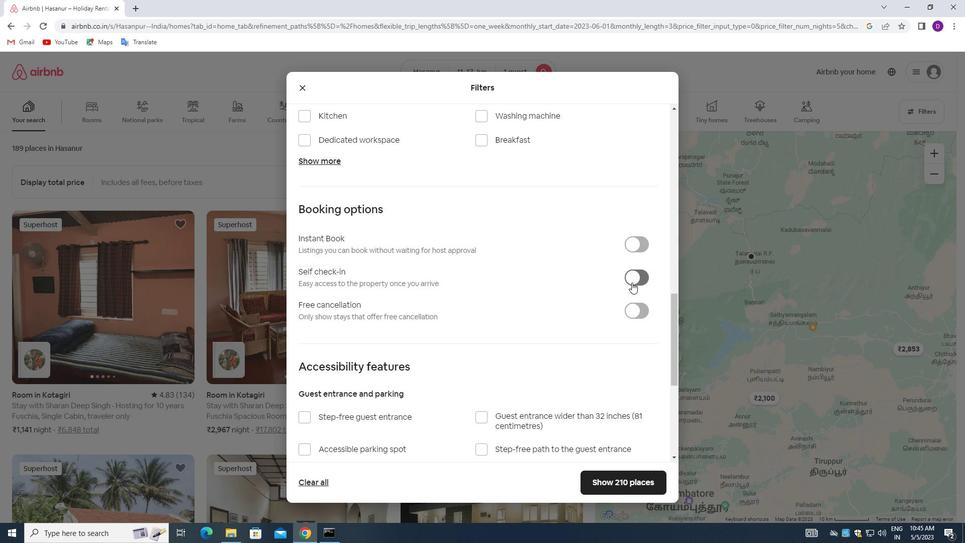 
Action: Mouse moved to (456, 314)
Screenshot: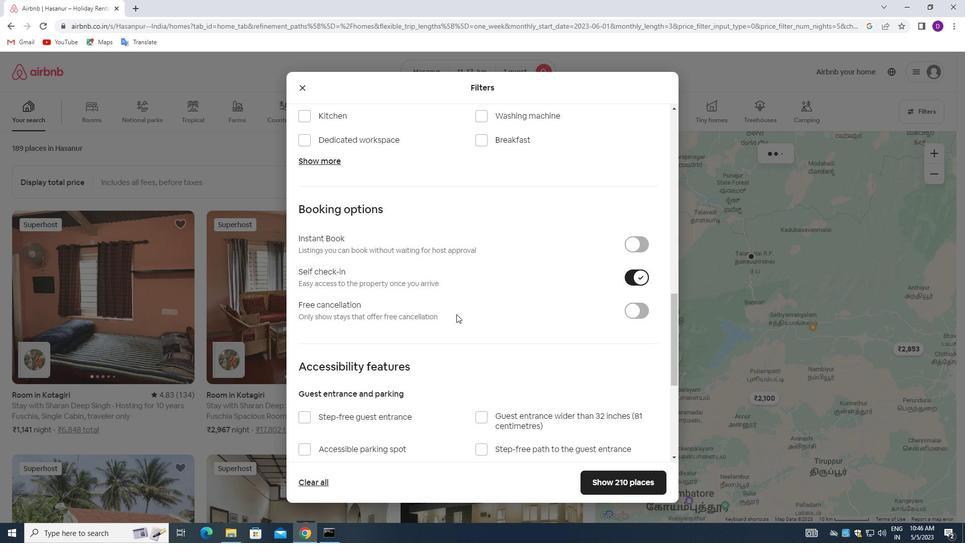 
Action: Mouse scrolled (456, 314) with delta (0, 0)
Screenshot: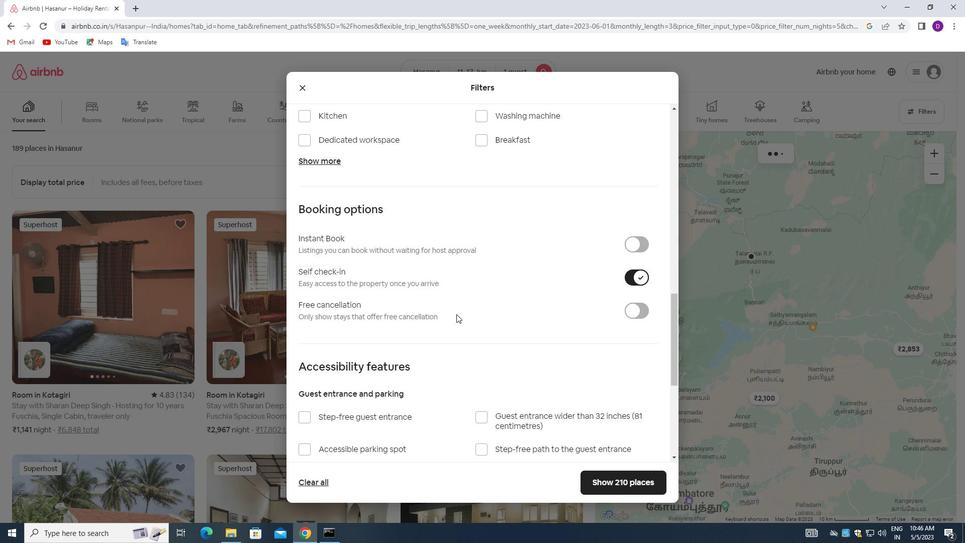 
Action: Mouse moved to (454, 316)
Screenshot: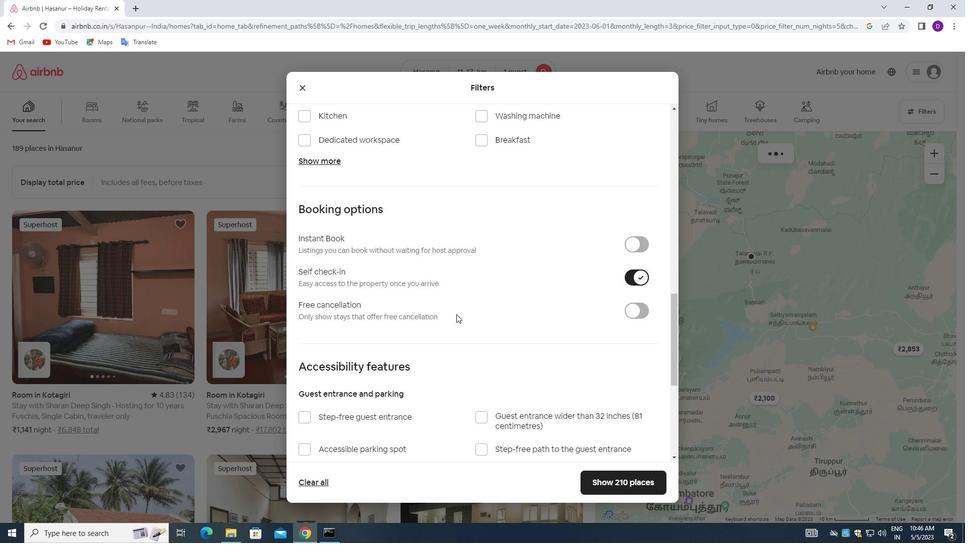 
Action: Mouse scrolled (454, 315) with delta (0, 0)
Screenshot: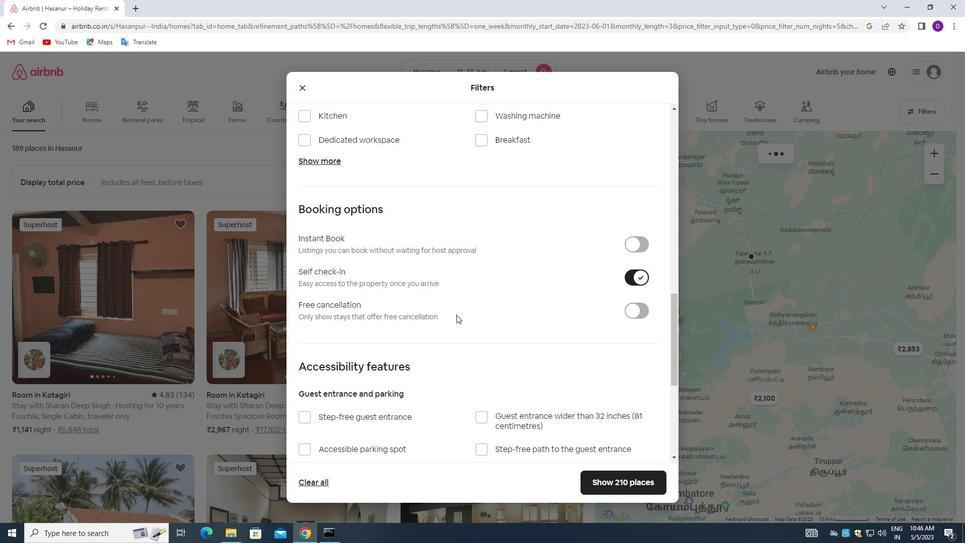 
Action: Mouse moved to (454, 317)
Screenshot: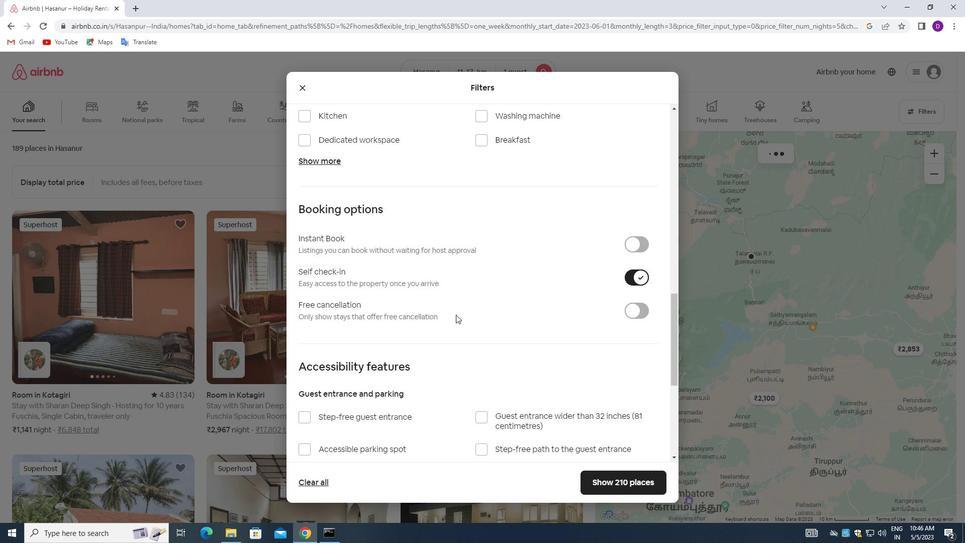
Action: Mouse scrolled (454, 316) with delta (0, 0)
Screenshot: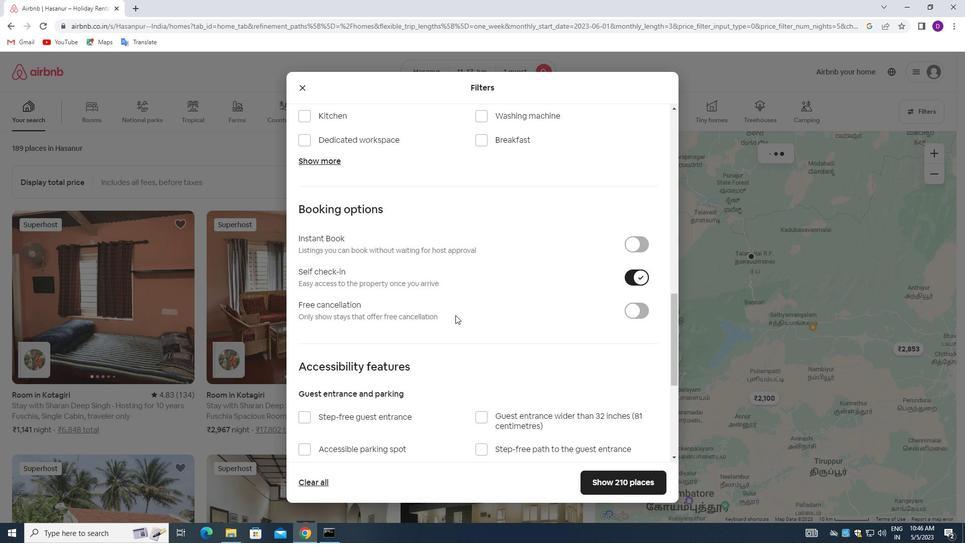 
Action: Mouse moved to (446, 325)
Screenshot: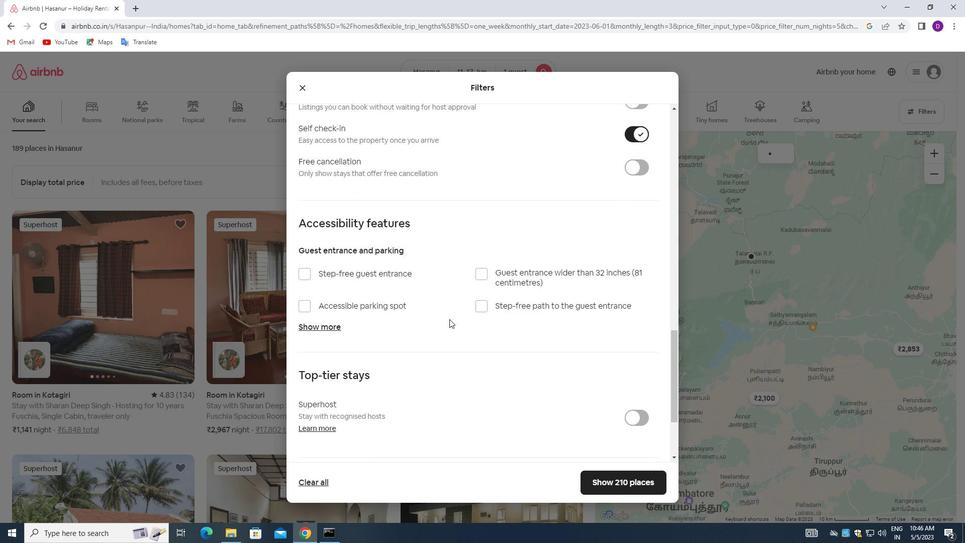 
Action: Mouse scrolled (446, 325) with delta (0, 0)
Screenshot: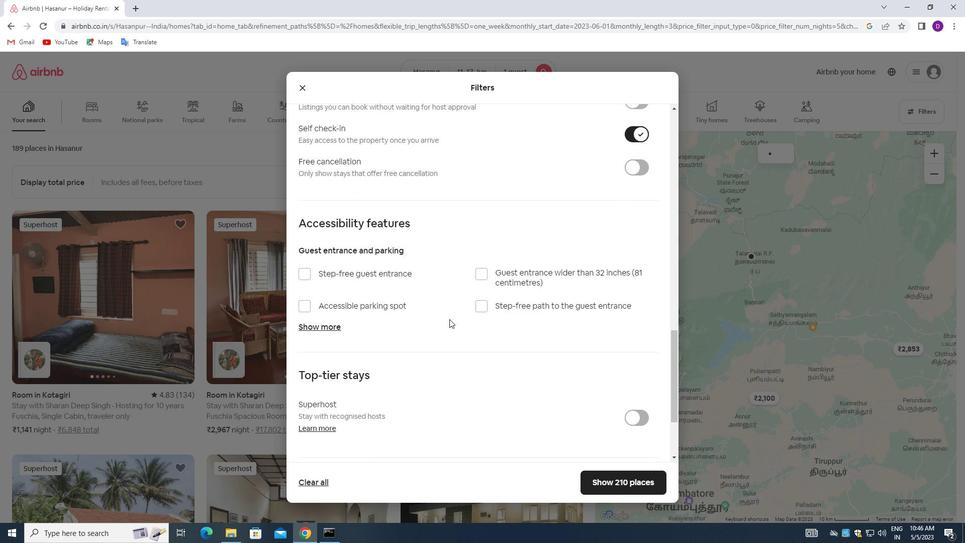 
Action: Mouse moved to (445, 332)
Screenshot: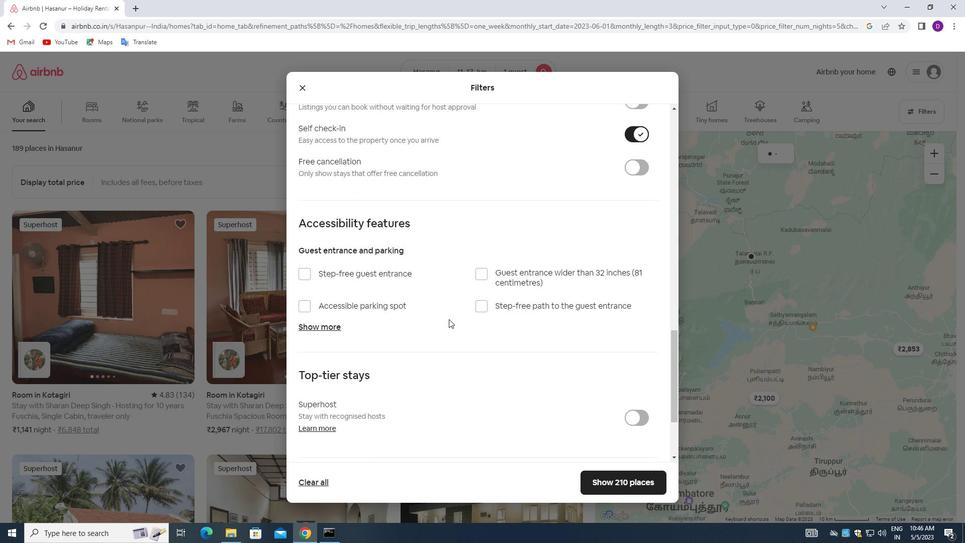 
Action: Mouse scrolled (445, 331) with delta (0, 0)
Screenshot: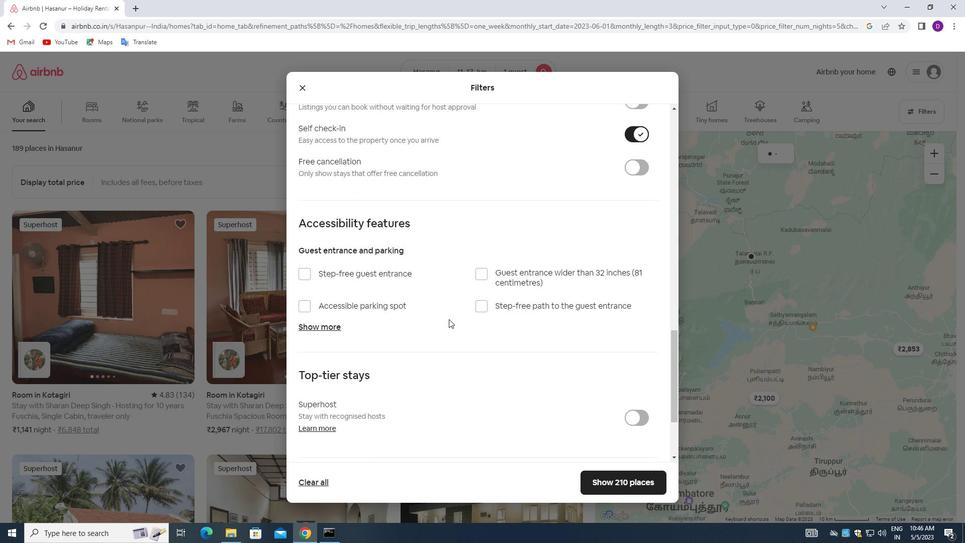 
Action: Mouse moved to (444, 333)
Screenshot: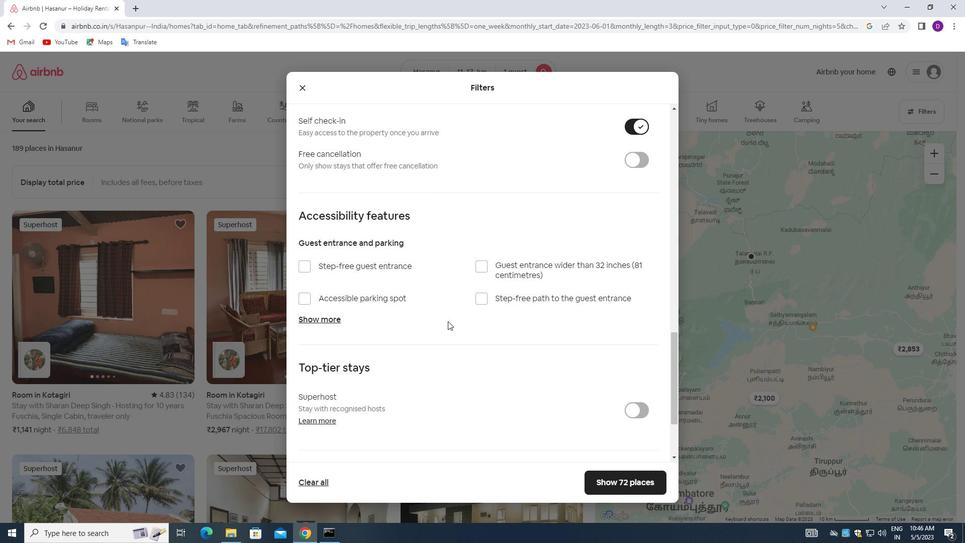 
Action: Mouse scrolled (444, 332) with delta (0, 0)
Screenshot: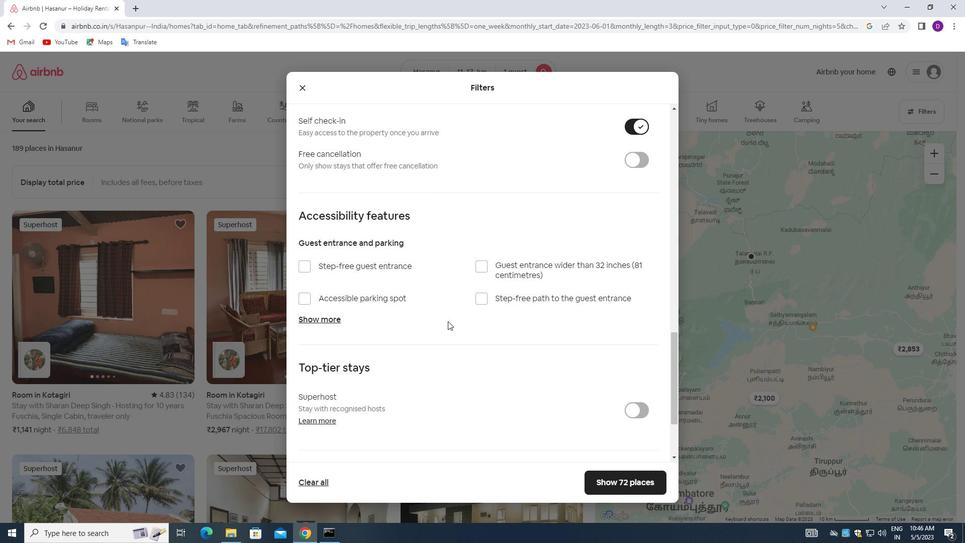 
Action: Mouse moved to (444, 333)
Screenshot: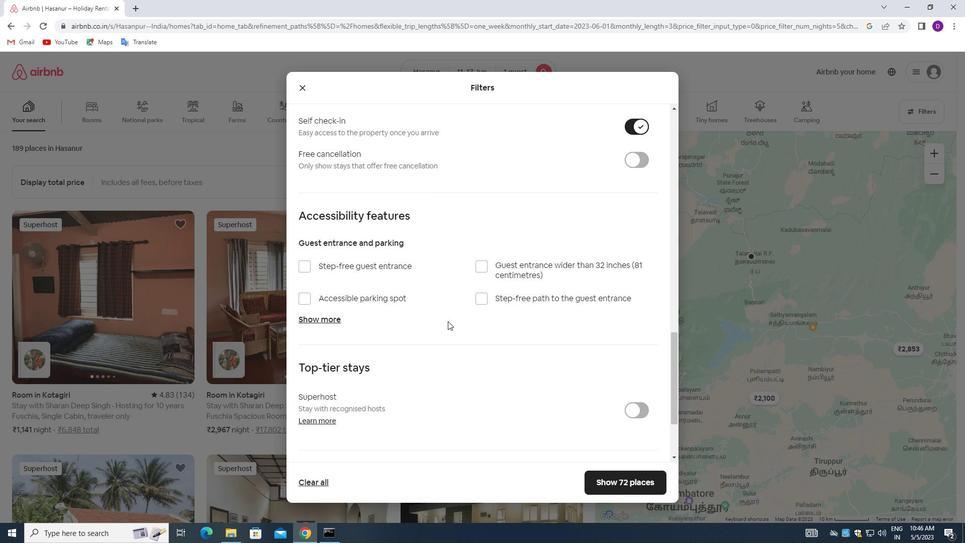 
Action: Mouse scrolled (444, 333) with delta (0, 0)
Screenshot: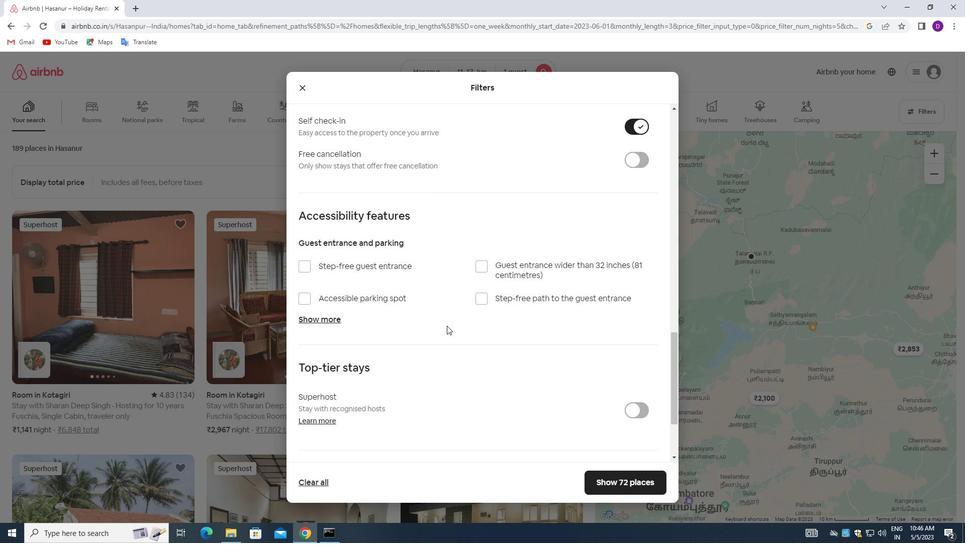 
Action: Mouse moved to (439, 337)
Screenshot: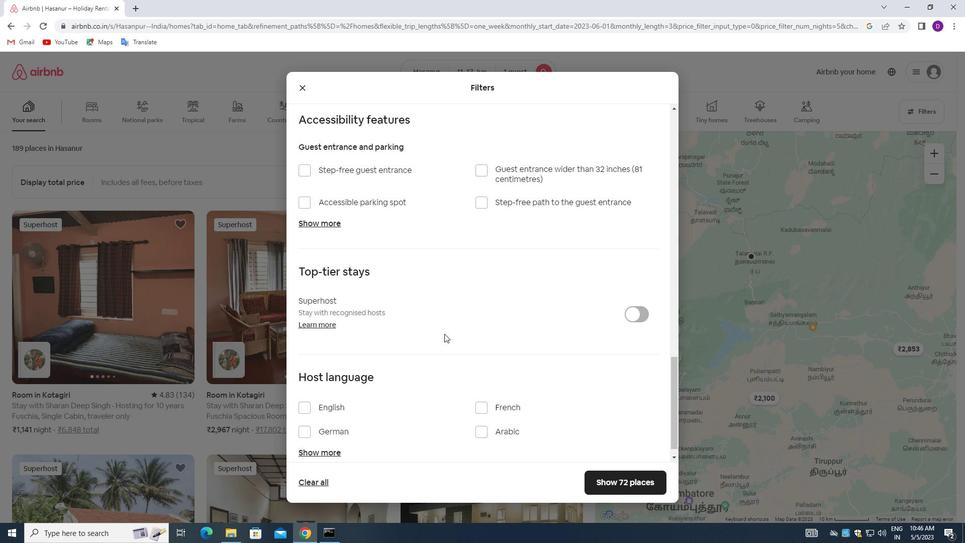 
Action: Mouse scrolled (439, 337) with delta (0, 0)
Screenshot: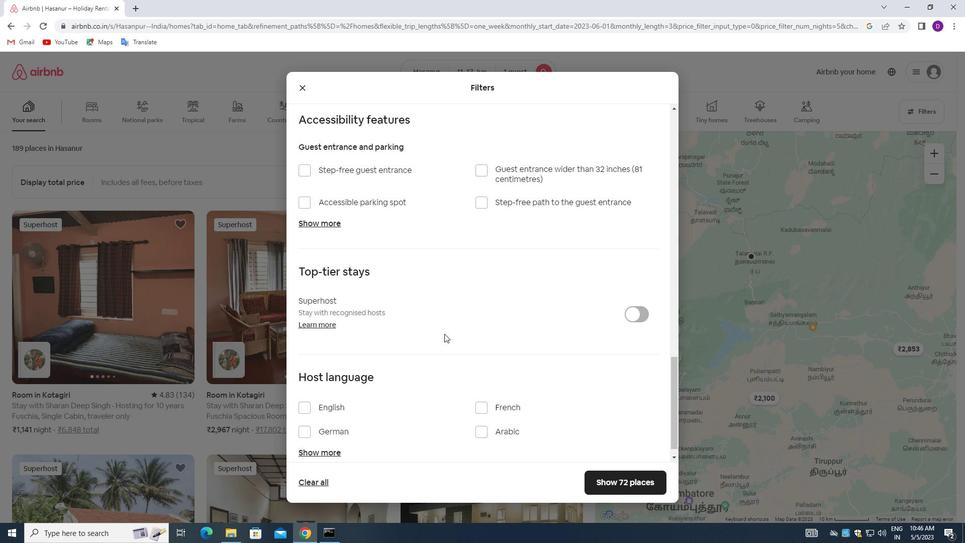 
Action: Mouse moved to (429, 344)
Screenshot: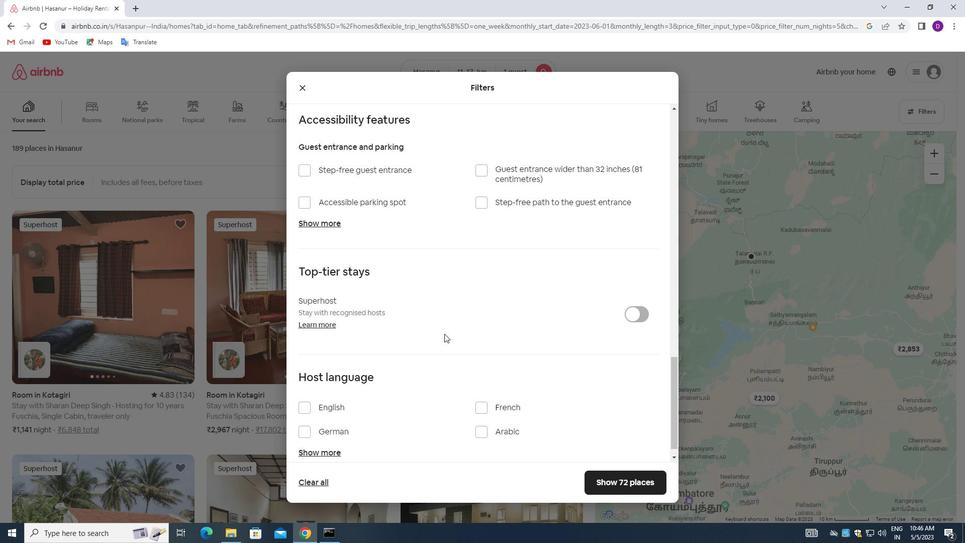 
Action: Mouse scrolled (429, 344) with delta (0, 0)
Screenshot: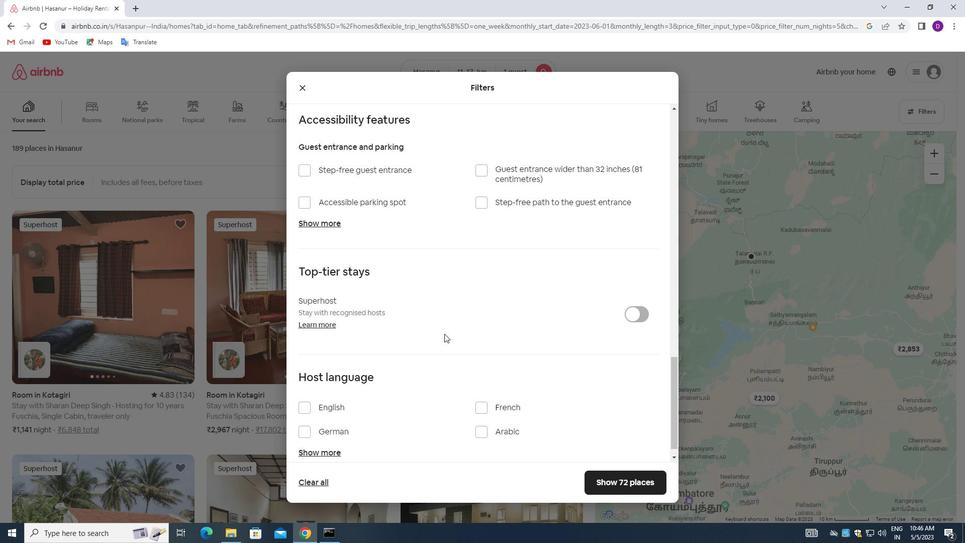 
Action: Mouse moved to (423, 349)
Screenshot: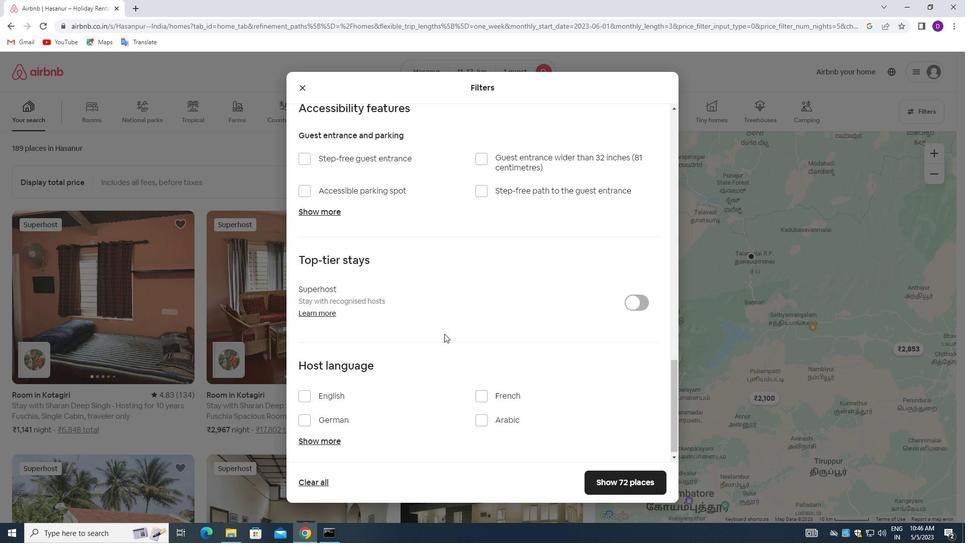 
Action: Mouse scrolled (423, 349) with delta (0, 0)
Screenshot: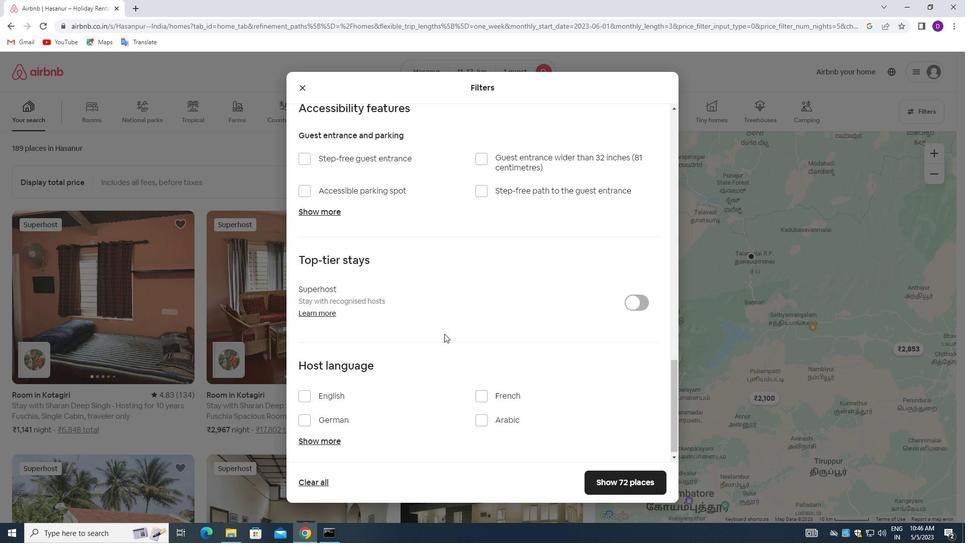 
Action: Mouse moved to (419, 353)
Screenshot: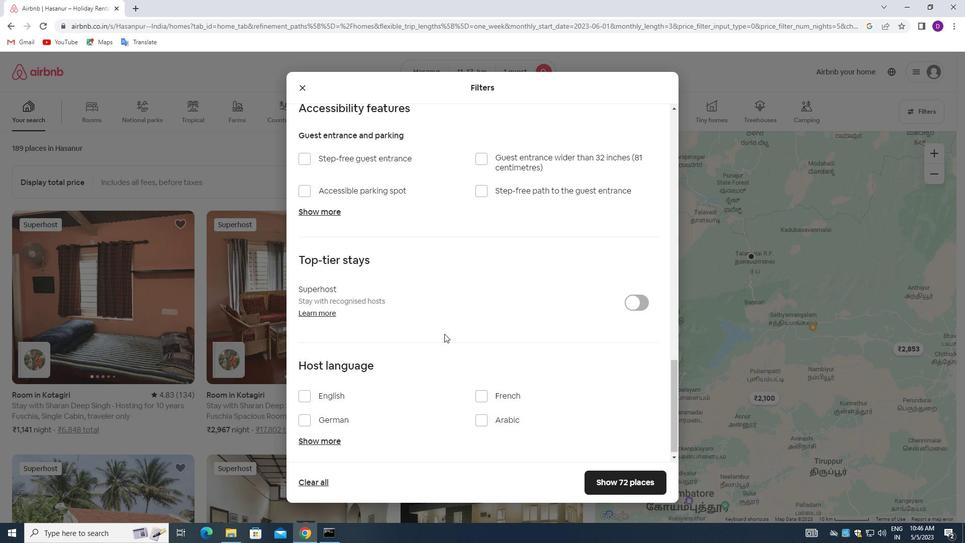 
Action: Mouse scrolled (419, 353) with delta (0, 0)
Screenshot: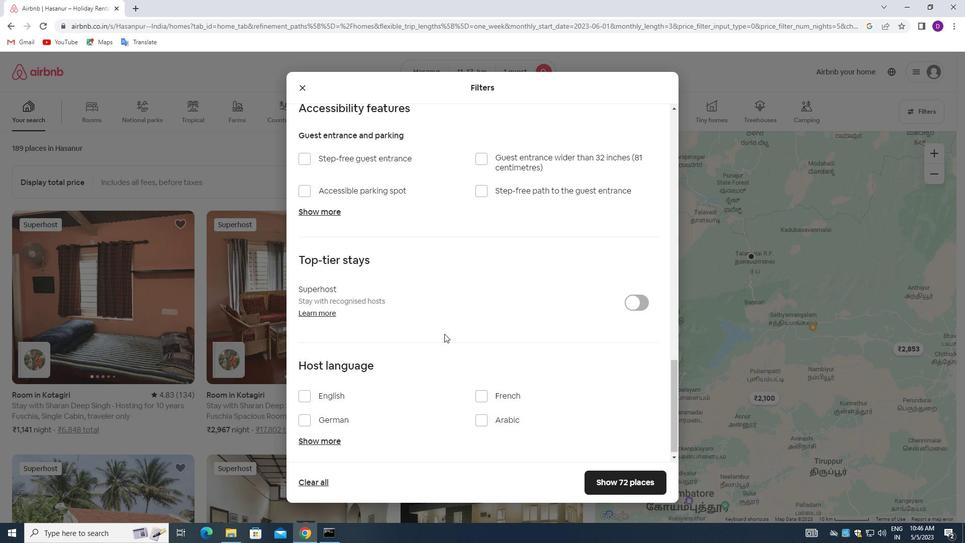 
Action: Mouse moved to (412, 359)
Screenshot: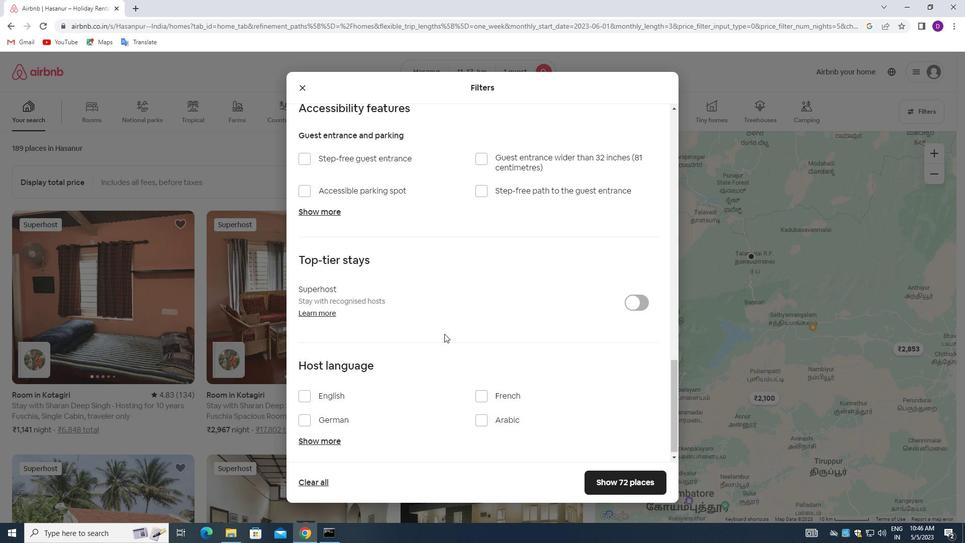 
Action: Mouse scrolled (412, 358) with delta (0, 0)
Screenshot: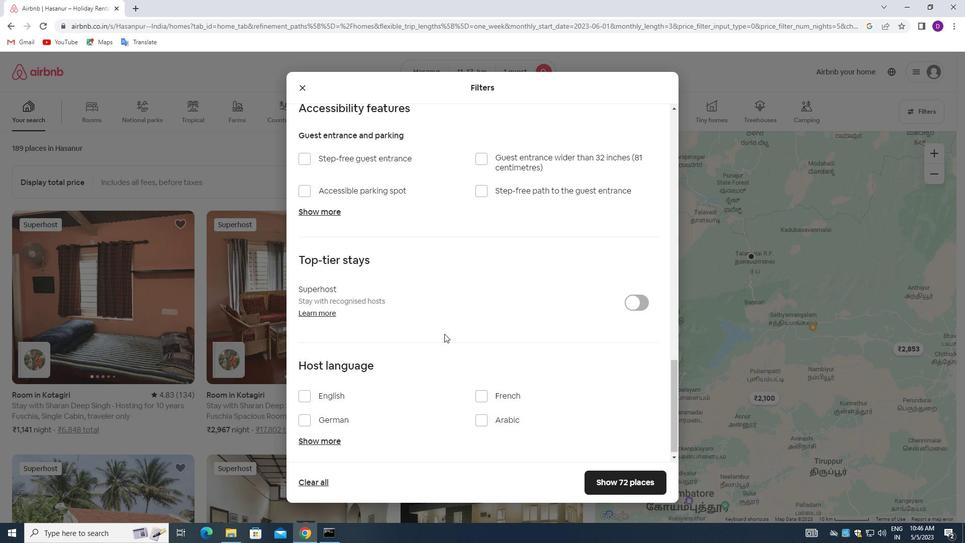 
Action: Mouse moved to (303, 392)
Screenshot: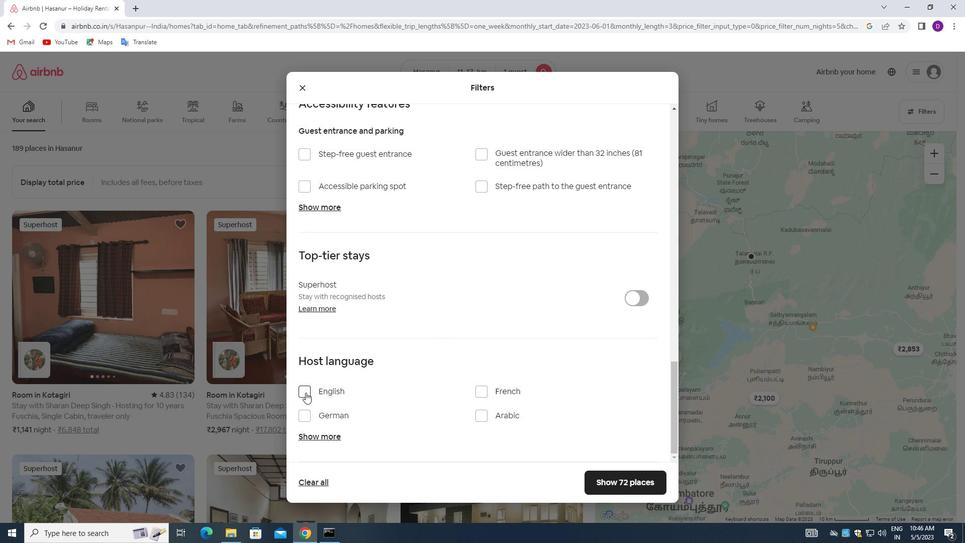 
Action: Mouse pressed left at (303, 392)
Screenshot: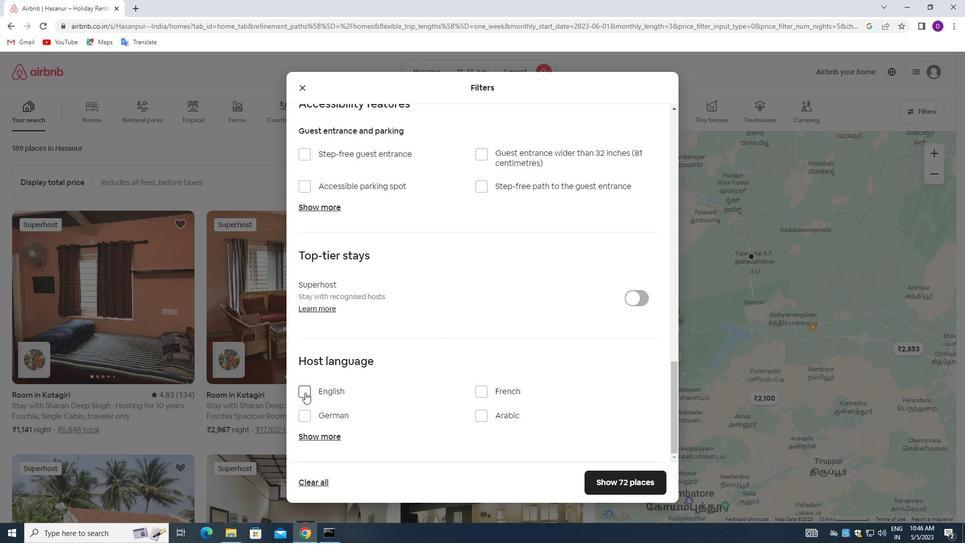 
Action: Mouse moved to (590, 481)
Screenshot: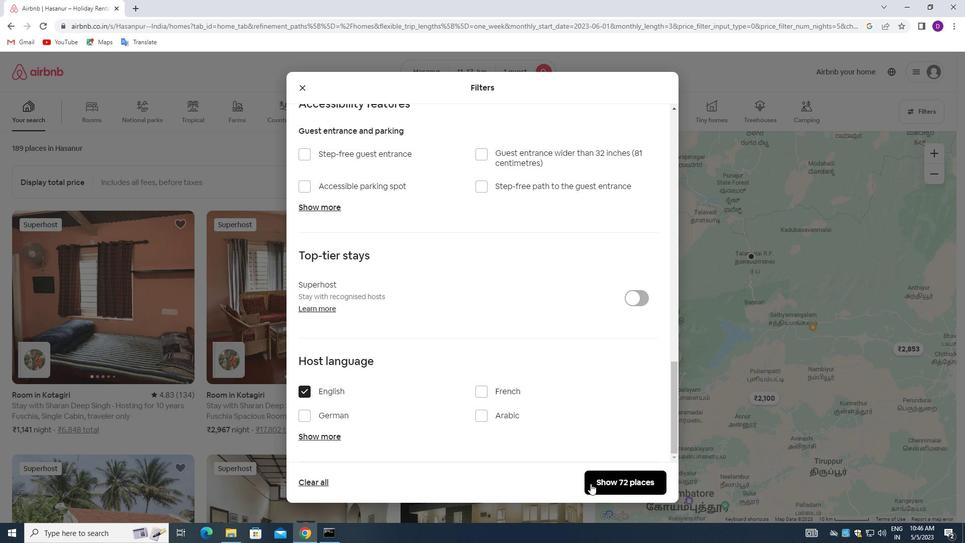 
Action: Mouse pressed left at (590, 481)
Screenshot: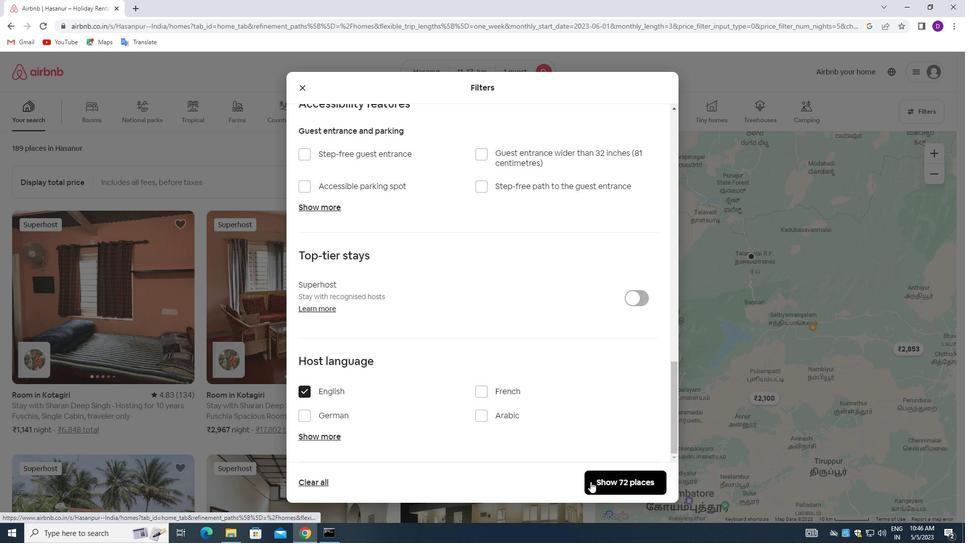 
